 Task: Find connections with filter location Sète with filter topic #fundraisingwith filter profile language French with filter current company GeeksGod with filter school Government College Of Engineering Kannur with filter industry Advertising Services with filter service category Labor and Employment Law with filter keywords title Courier
Action: Mouse moved to (263, 211)
Screenshot: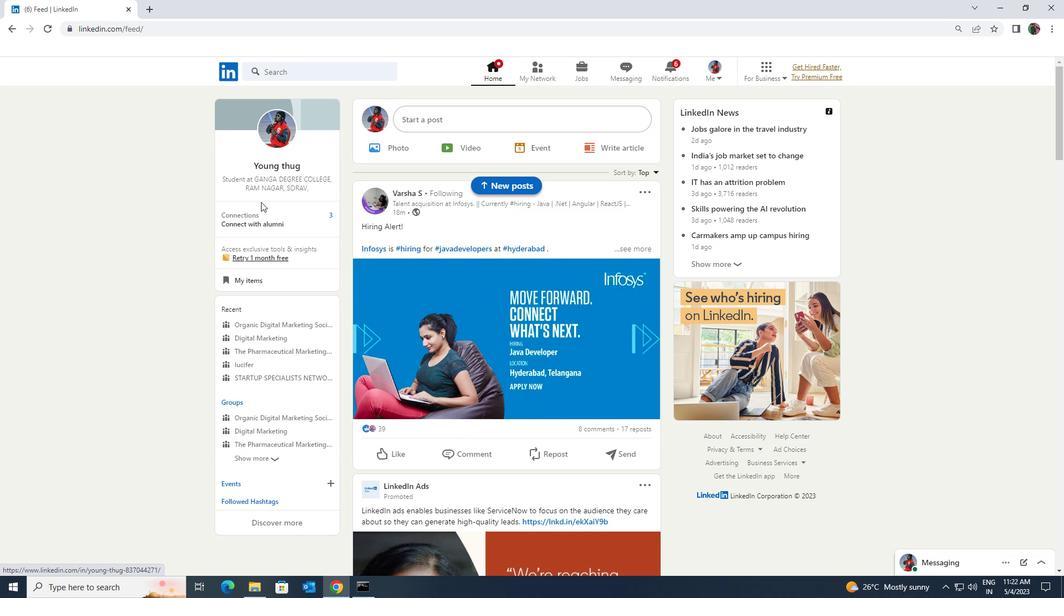 
Action: Mouse pressed left at (263, 211)
Screenshot: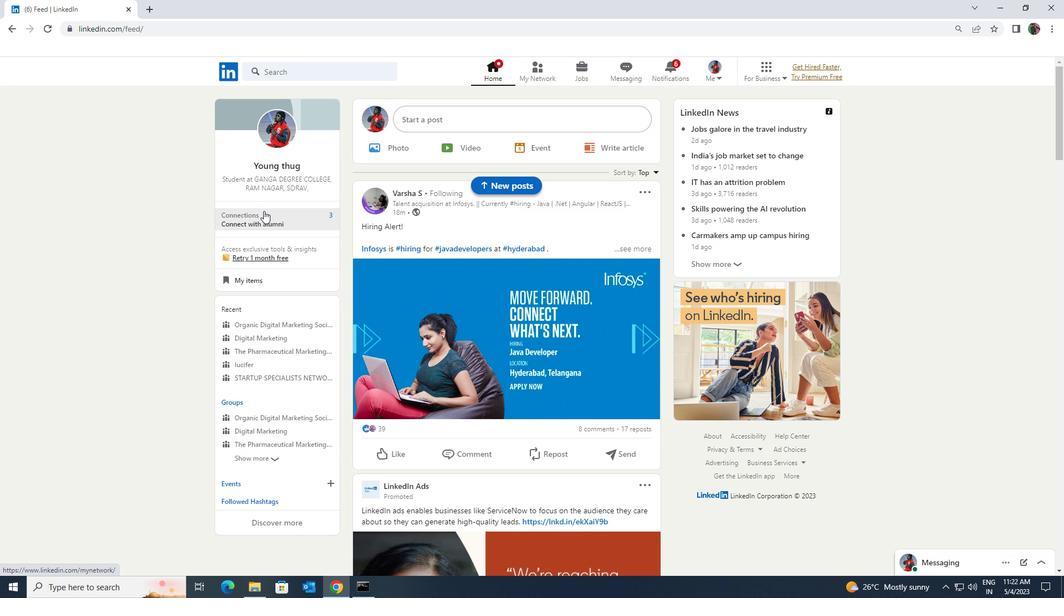 
Action: Mouse moved to (268, 136)
Screenshot: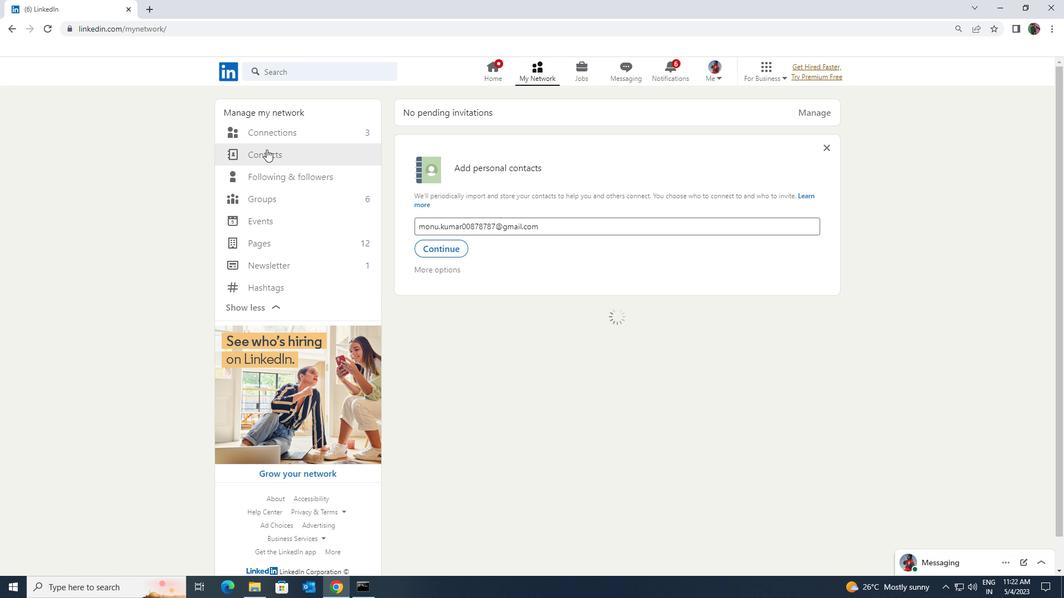 
Action: Mouse pressed left at (268, 136)
Screenshot: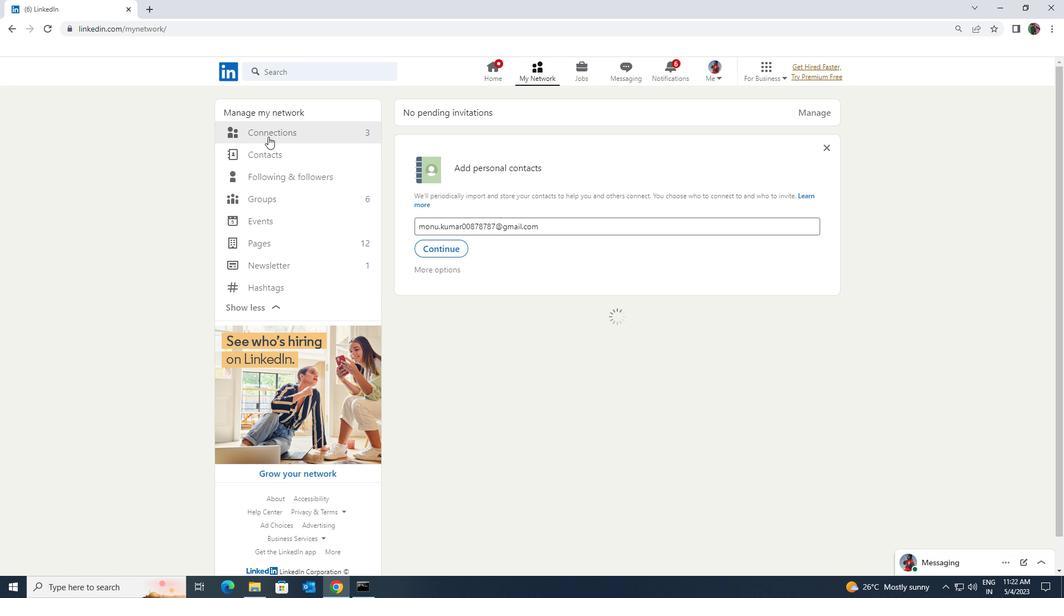 
Action: Mouse moved to (611, 136)
Screenshot: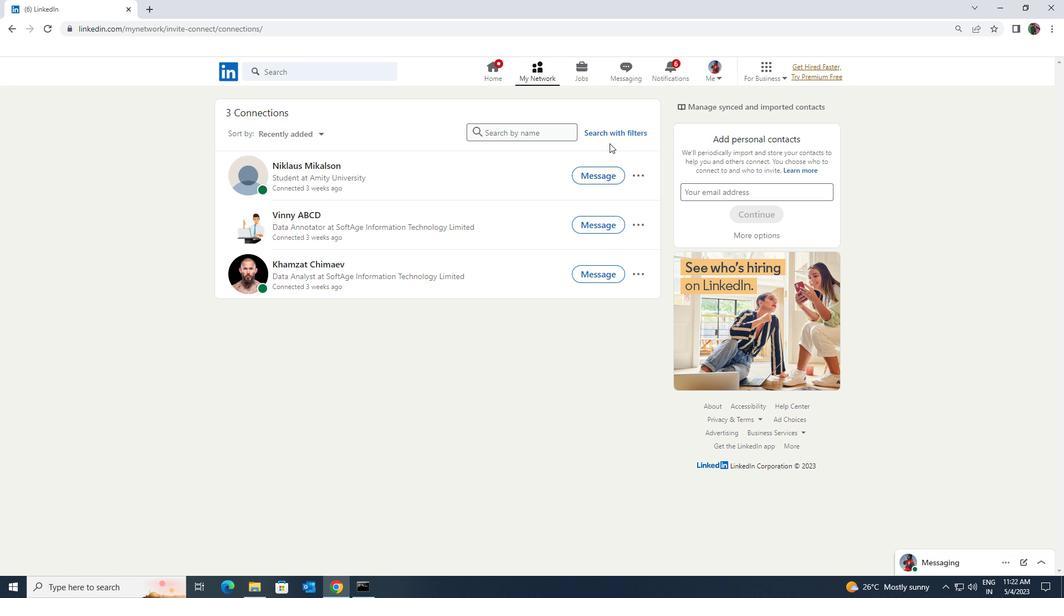
Action: Mouse pressed left at (611, 136)
Screenshot: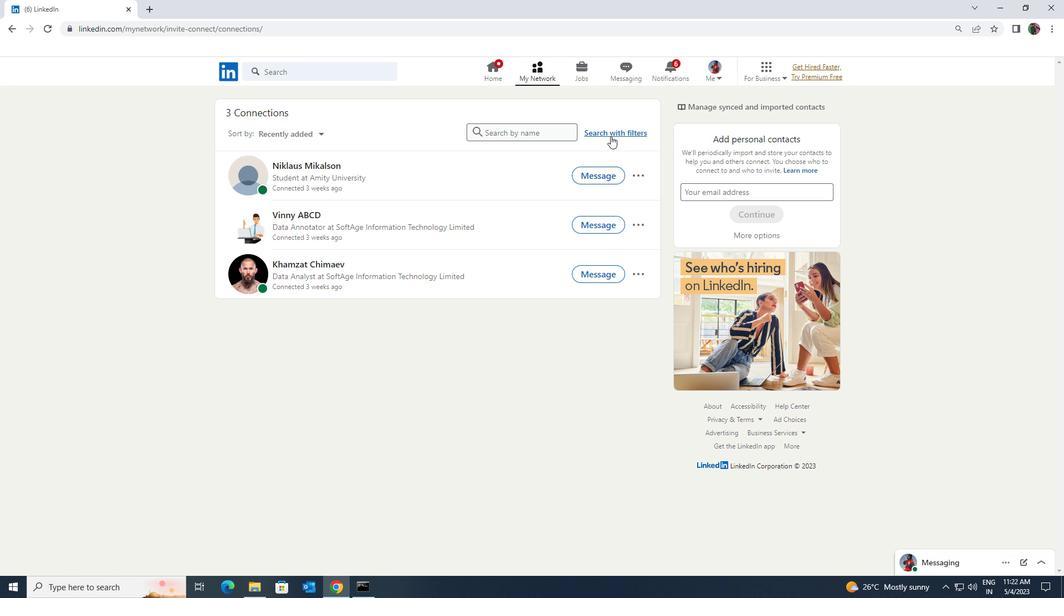 
Action: Mouse moved to (566, 102)
Screenshot: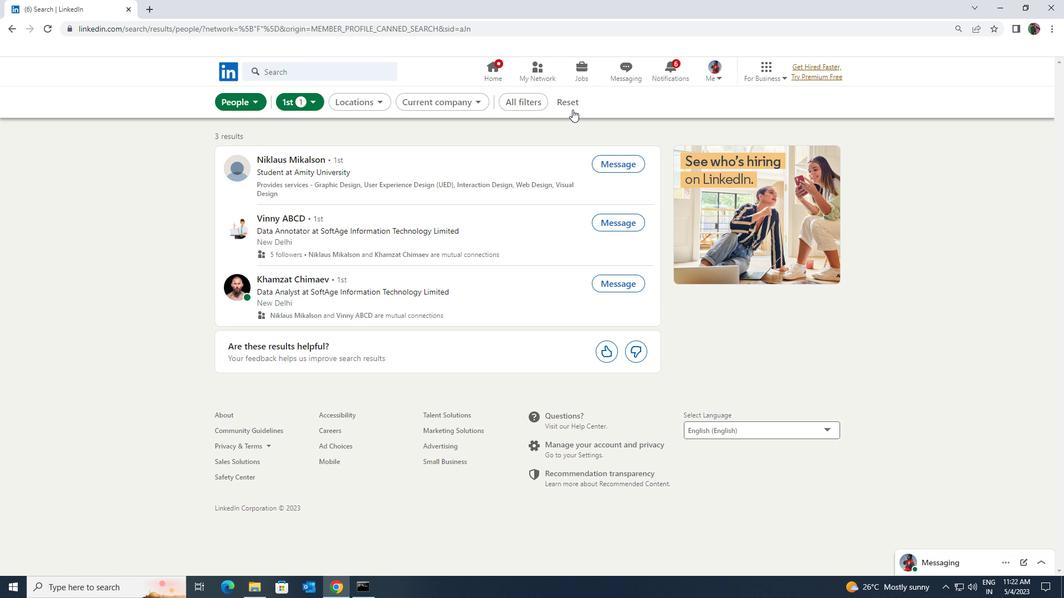 
Action: Mouse pressed left at (566, 102)
Screenshot: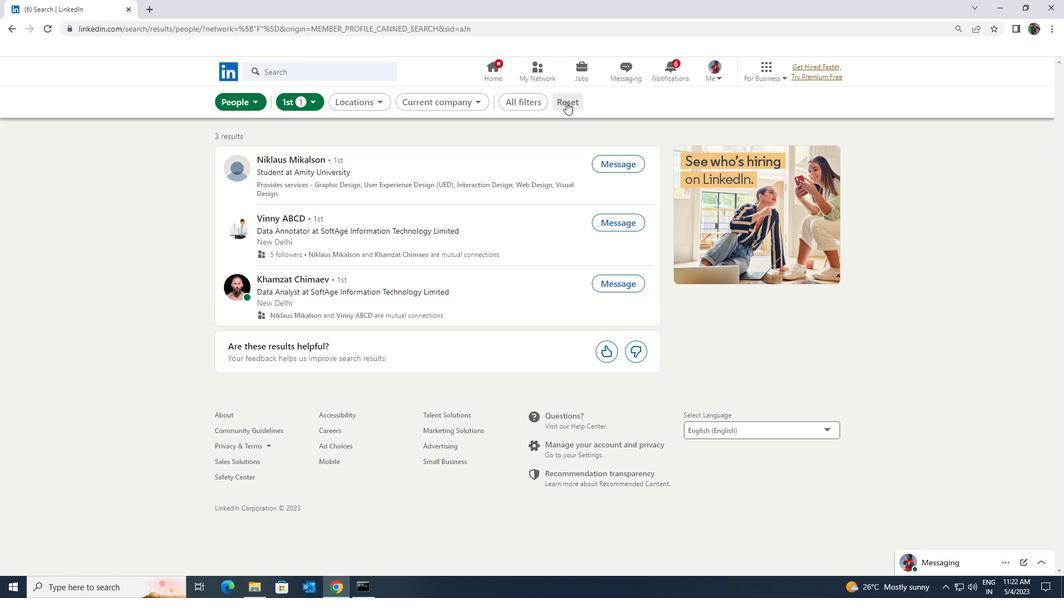 
Action: Mouse moved to (557, 102)
Screenshot: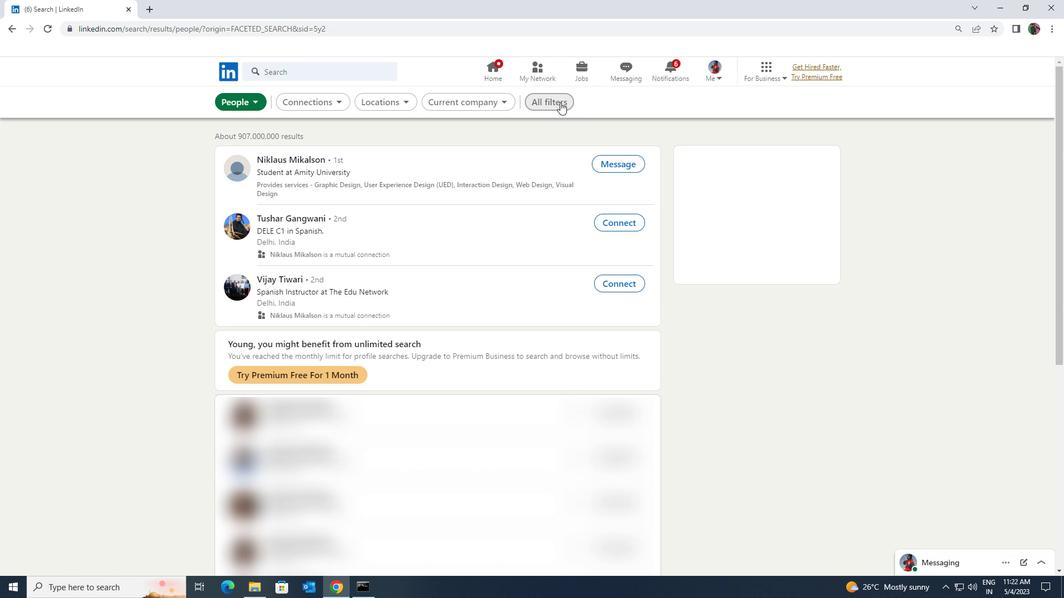 
Action: Mouse pressed left at (557, 102)
Screenshot: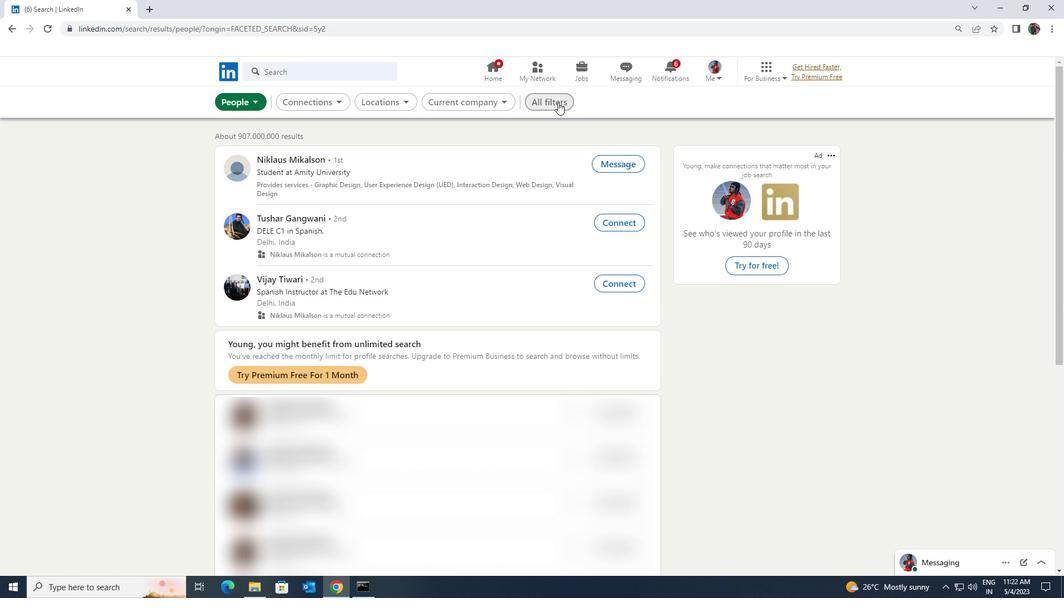 
Action: Mouse moved to (922, 442)
Screenshot: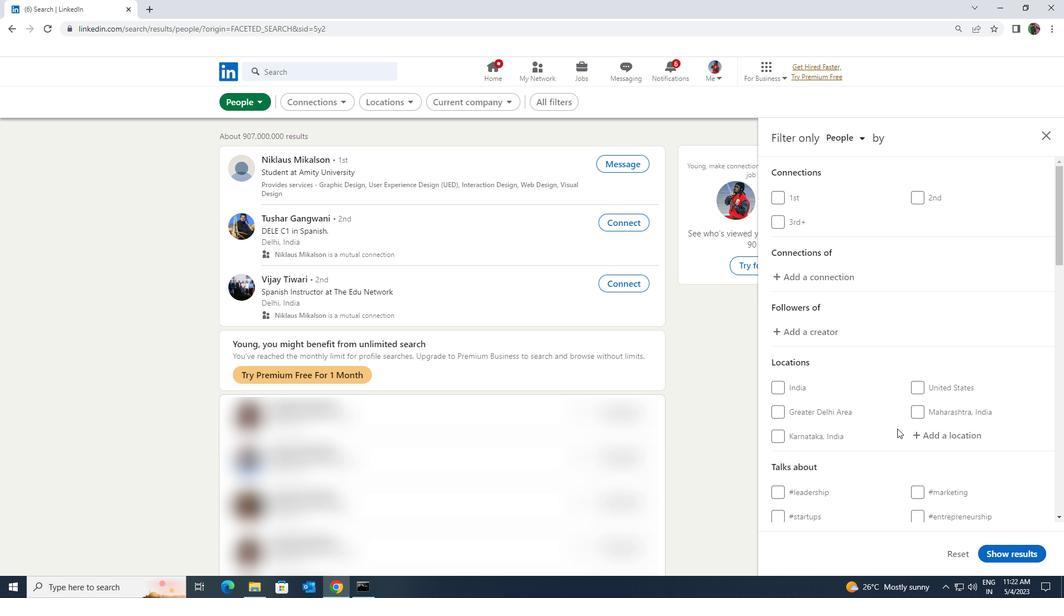 
Action: Mouse pressed left at (922, 442)
Screenshot: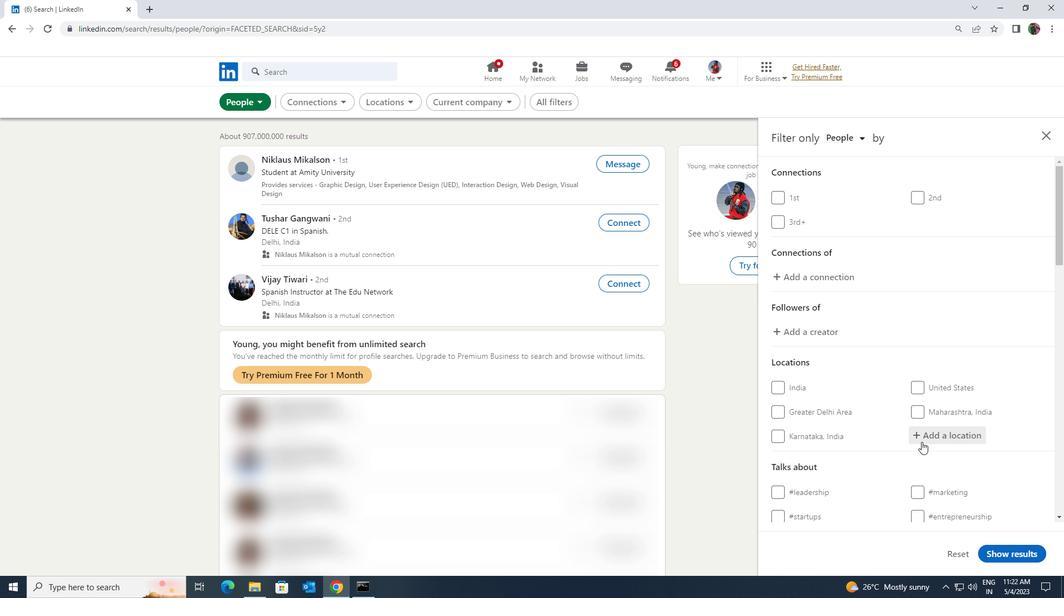 
Action: Mouse moved to (920, 441)
Screenshot: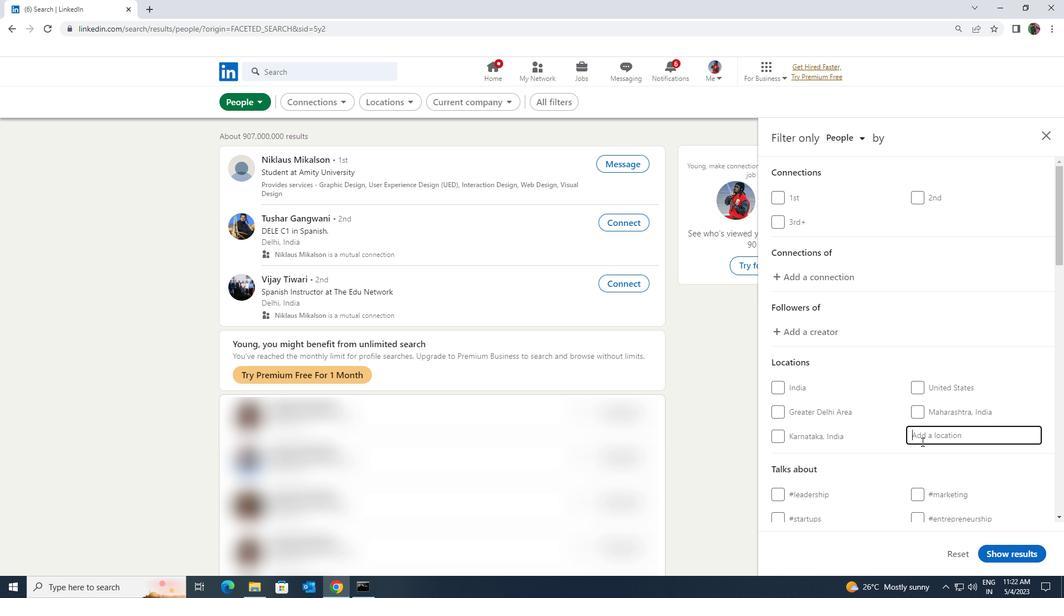 
Action: Key pressed <Key.shift>SETE
Screenshot: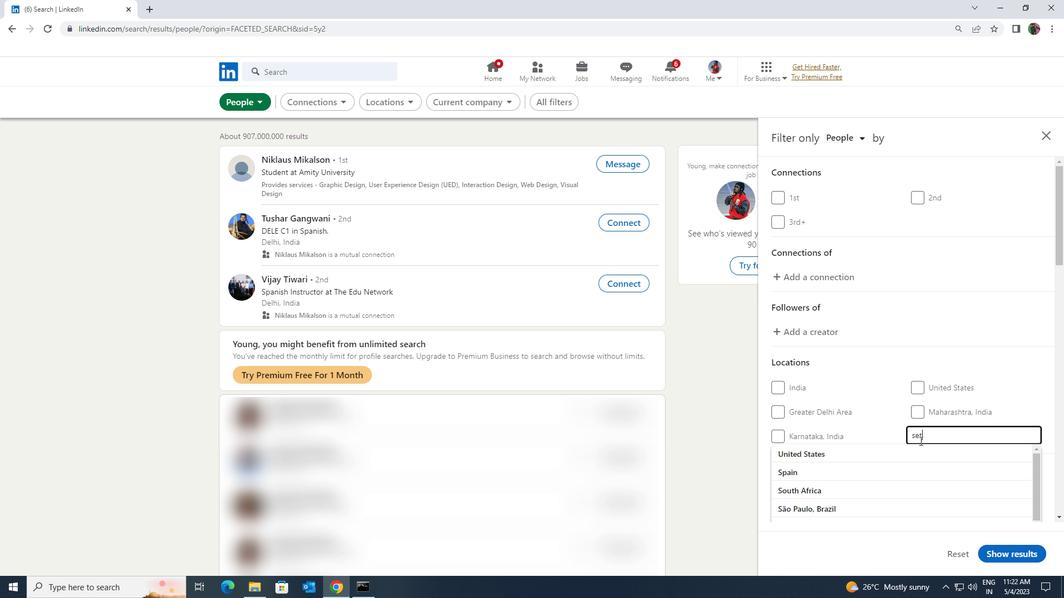 
Action: Mouse moved to (924, 452)
Screenshot: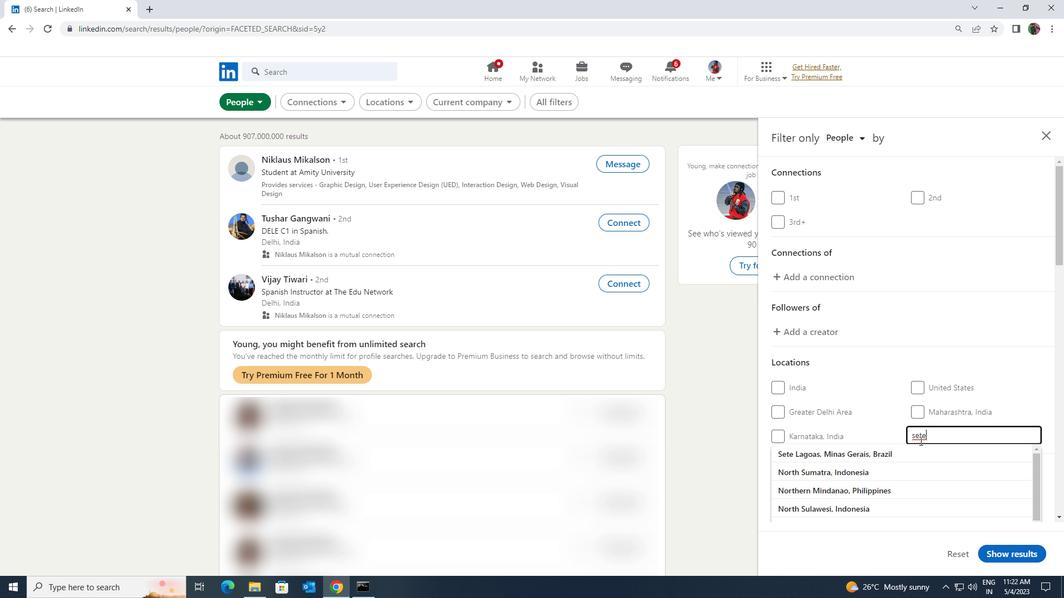 
Action: Mouse pressed left at (924, 452)
Screenshot: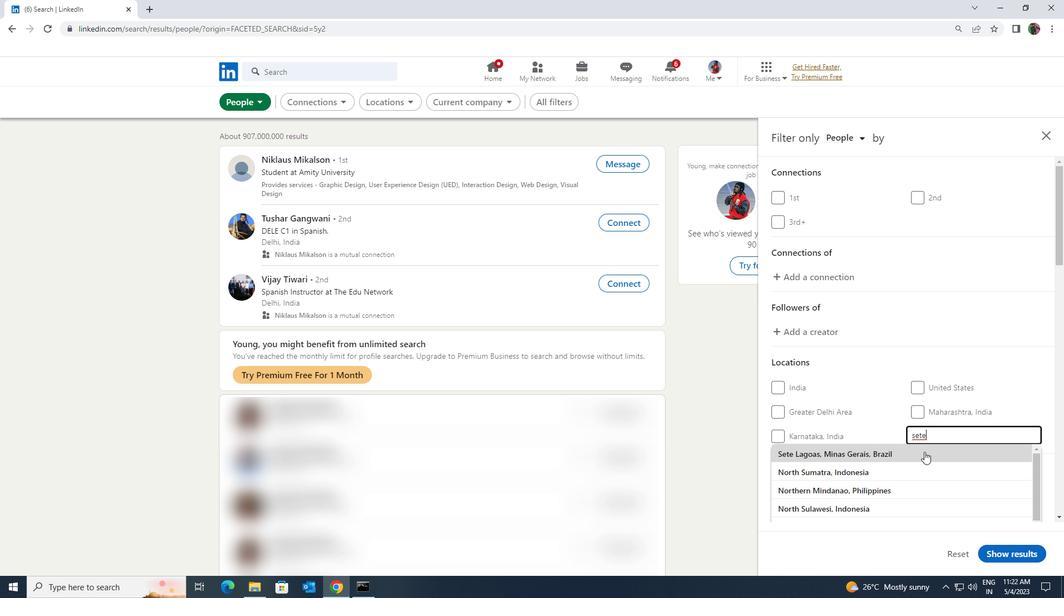 
Action: Mouse scrolled (924, 451) with delta (0, 0)
Screenshot: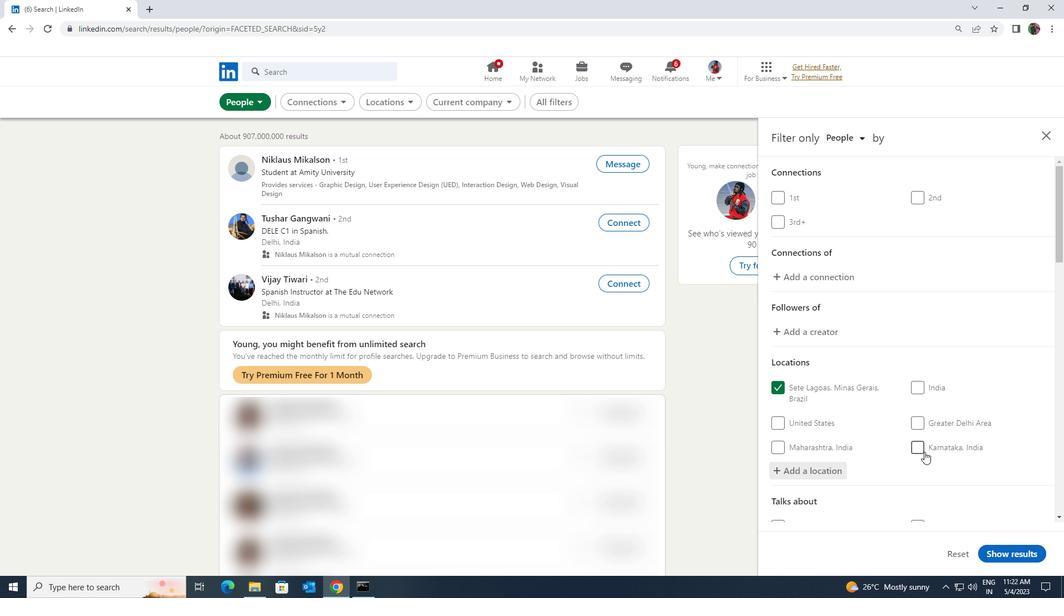 
Action: Mouse scrolled (924, 451) with delta (0, 0)
Screenshot: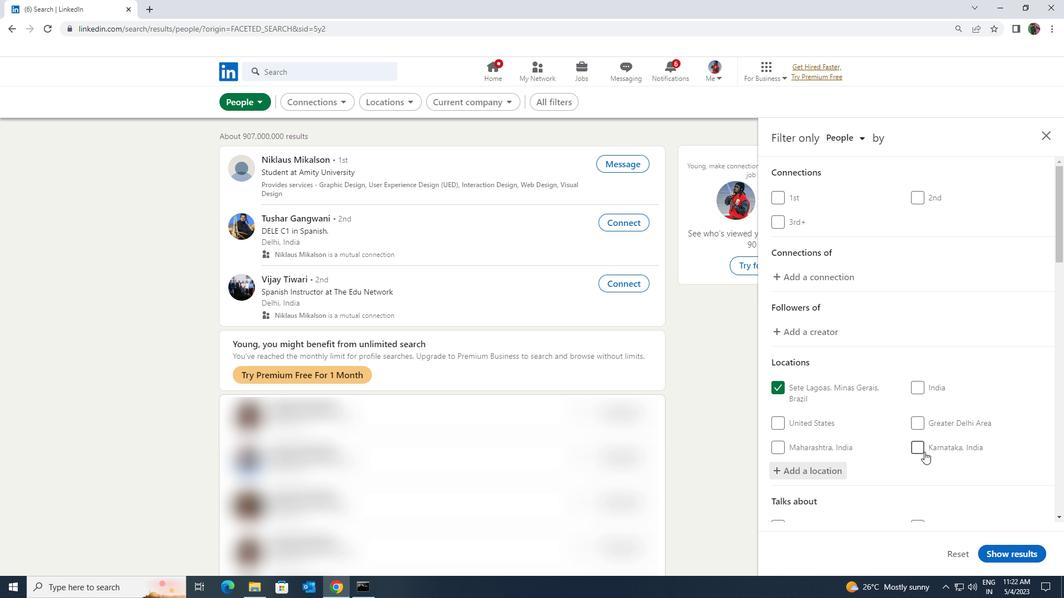 
Action: Mouse moved to (927, 464)
Screenshot: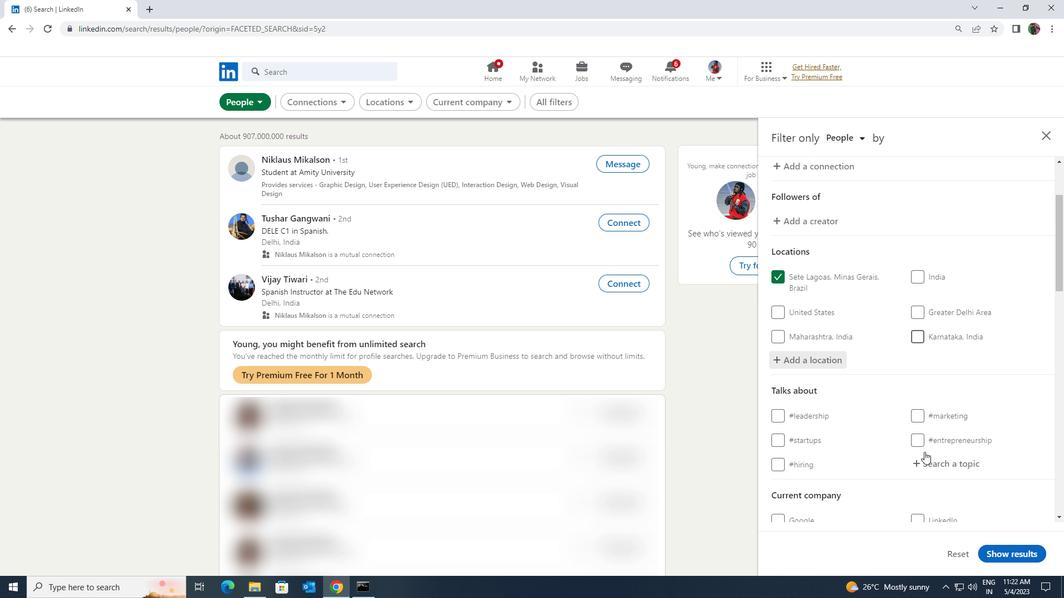 
Action: Mouse pressed left at (927, 464)
Screenshot: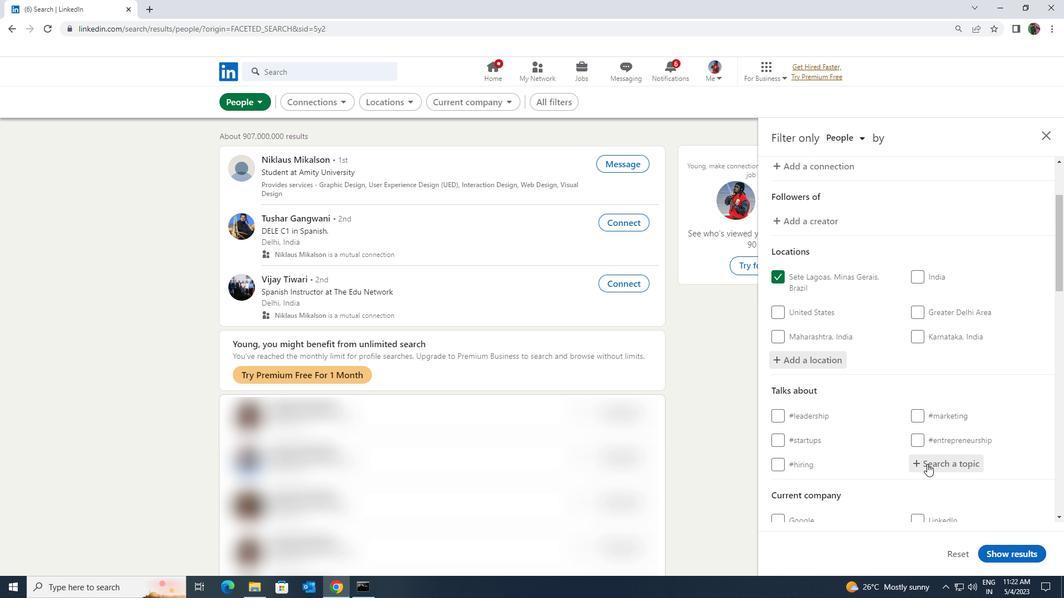 
Action: Mouse moved to (922, 464)
Screenshot: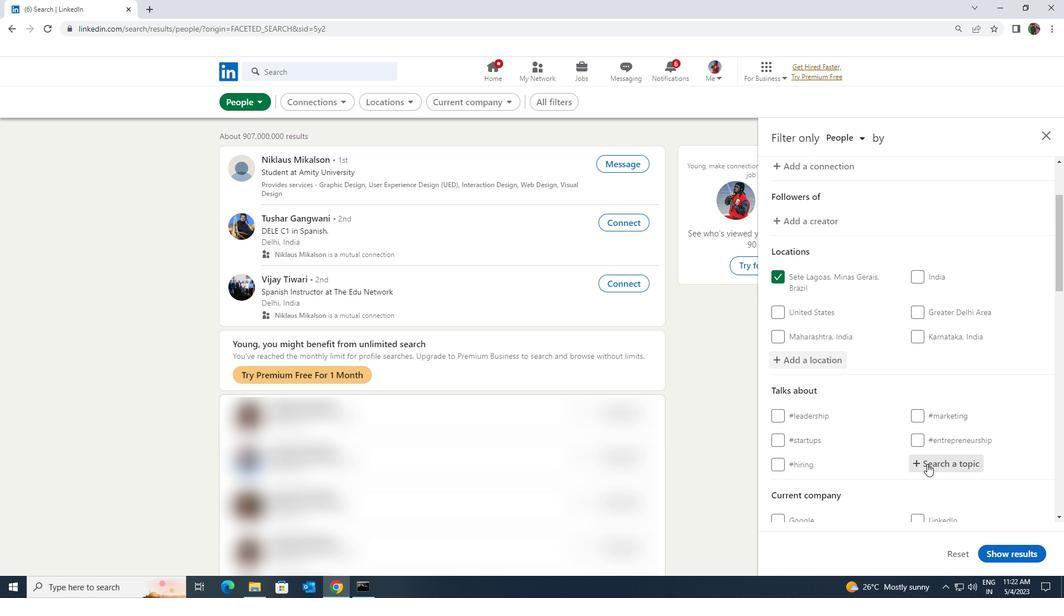 
Action: Key pressed <Key.shift><Key.shift><Key.shift><Key.shift>FUNFRAISI<Key.backspace><Key.backspace><Key.backspace><Key.backspace><Key.backspace><Key.backspace>DRASI
Screenshot: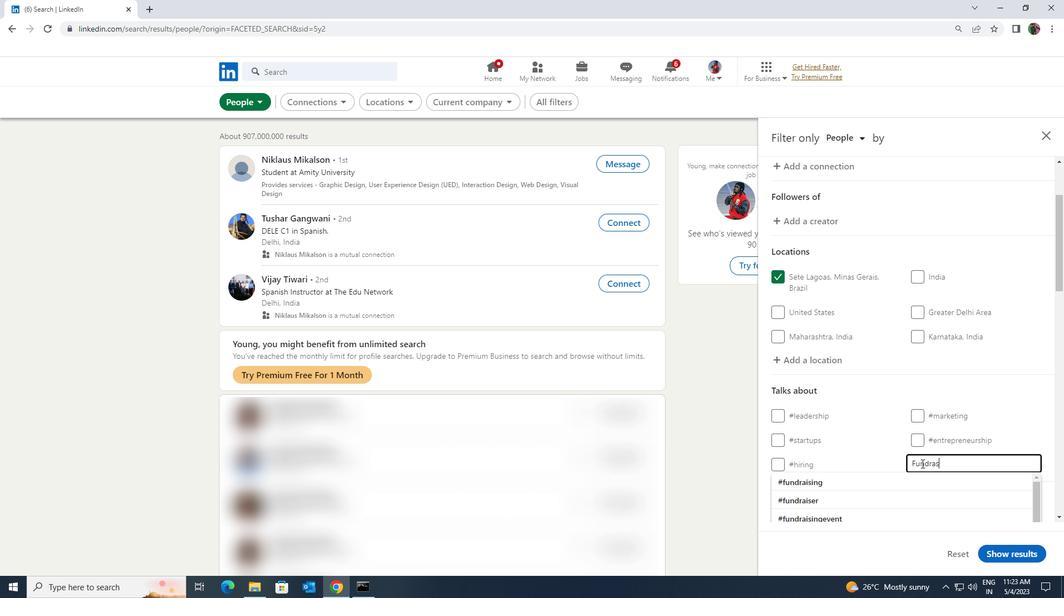 
Action: Mouse moved to (905, 484)
Screenshot: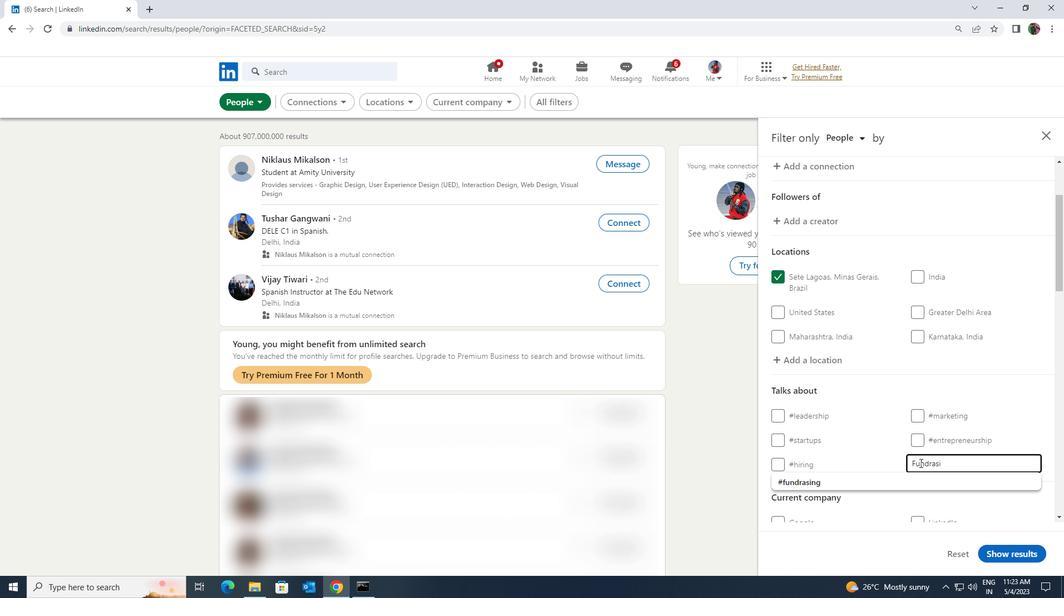 
Action: Mouse pressed left at (905, 484)
Screenshot: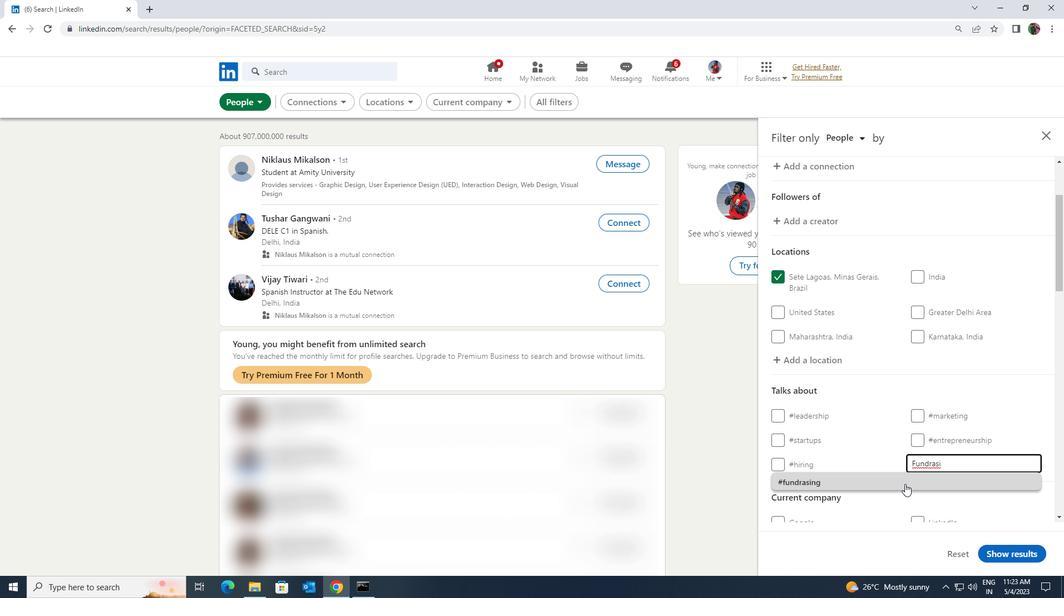 
Action: Mouse moved to (904, 484)
Screenshot: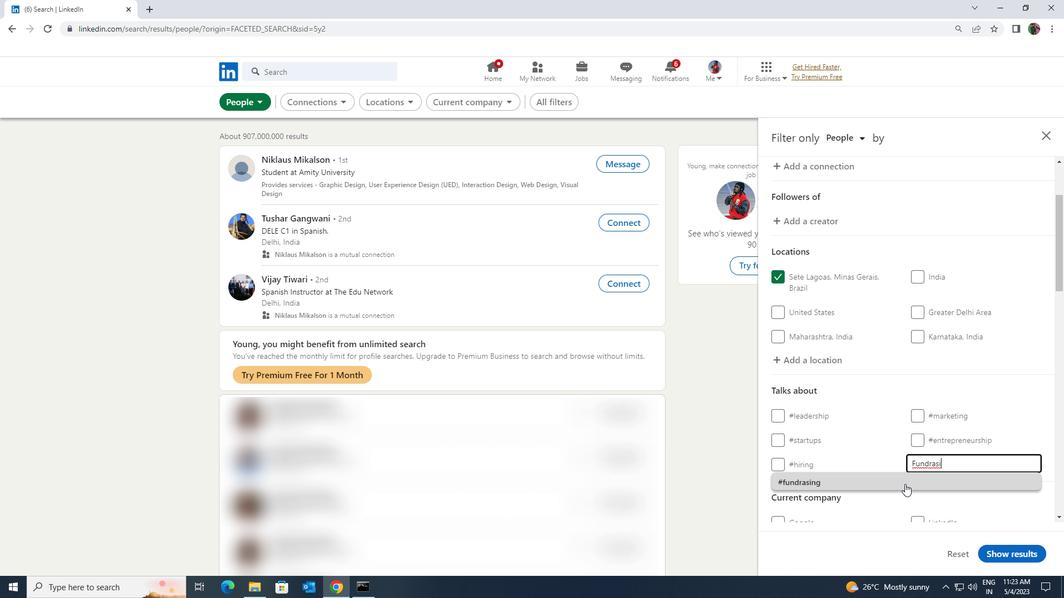 
Action: Mouse scrolled (904, 484) with delta (0, 0)
Screenshot: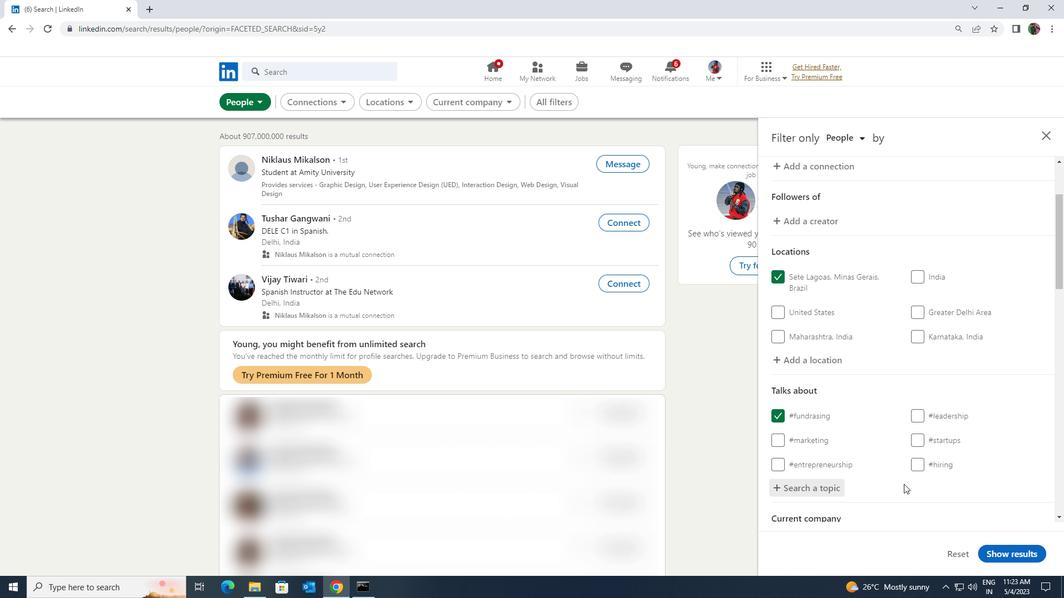 
Action: Mouse scrolled (904, 484) with delta (0, 0)
Screenshot: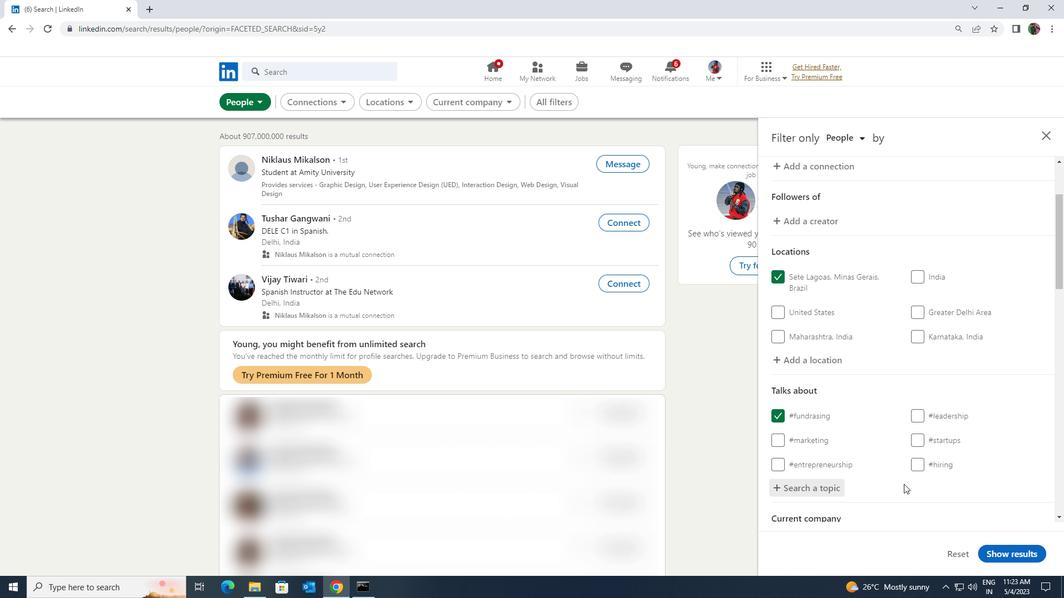 
Action: Mouse scrolled (904, 484) with delta (0, 0)
Screenshot: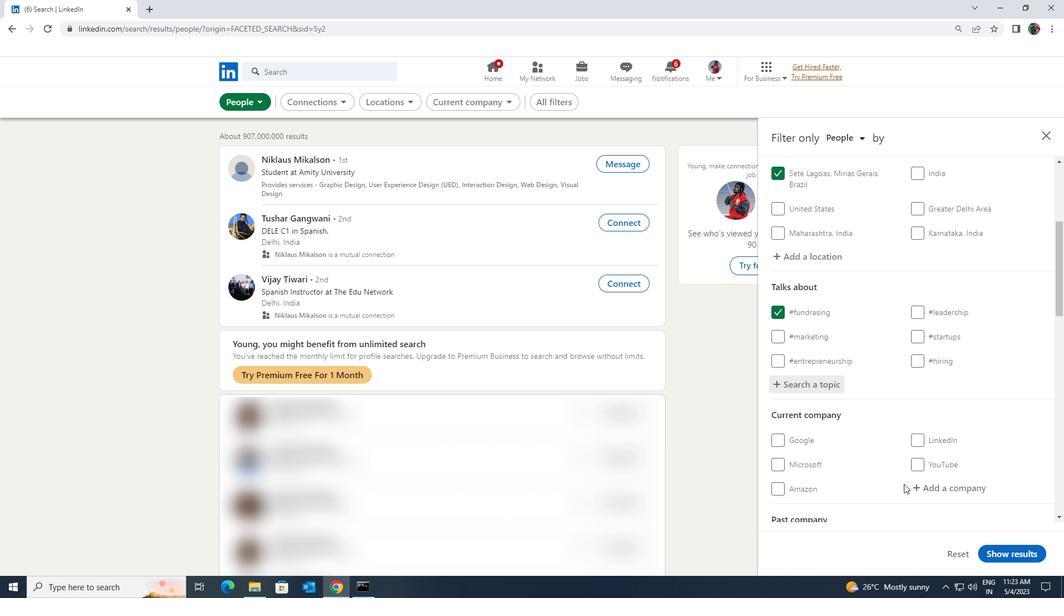 
Action: Mouse scrolled (904, 484) with delta (0, 0)
Screenshot: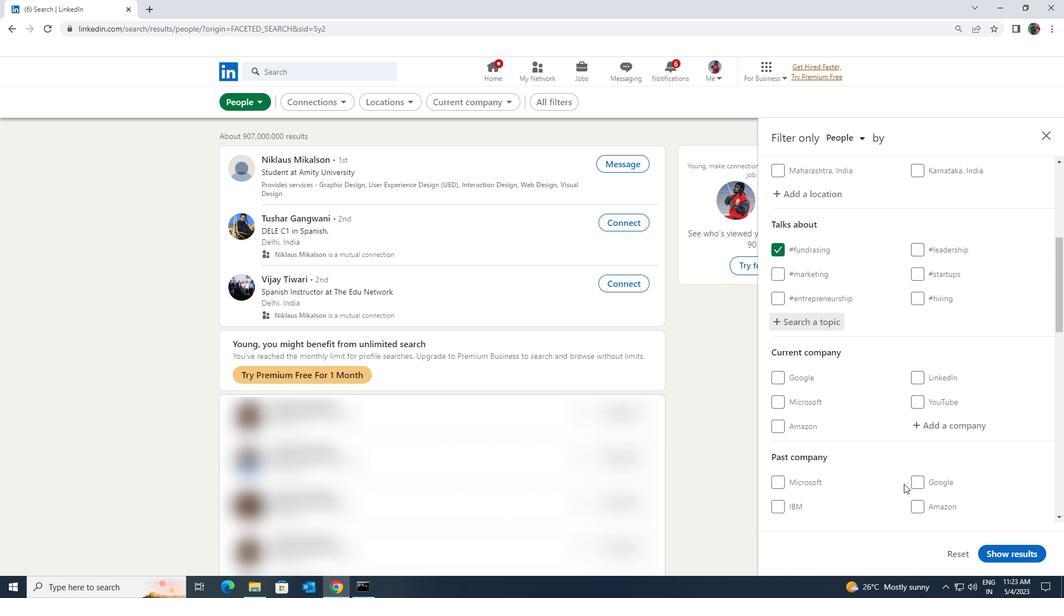 
Action: Mouse scrolled (904, 484) with delta (0, 0)
Screenshot: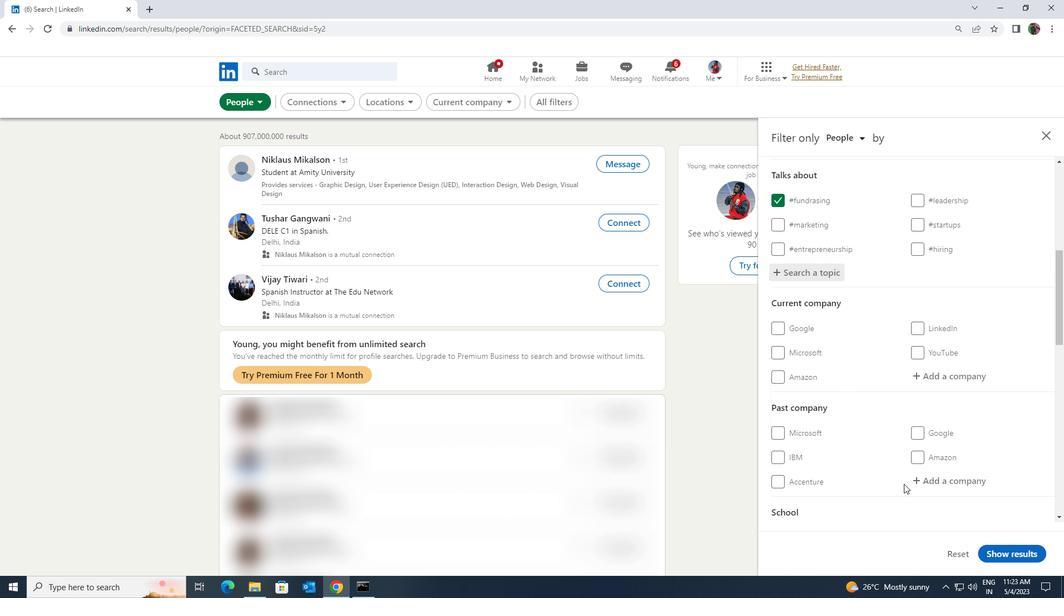 
Action: Mouse moved to (900, 476)
Screenshot: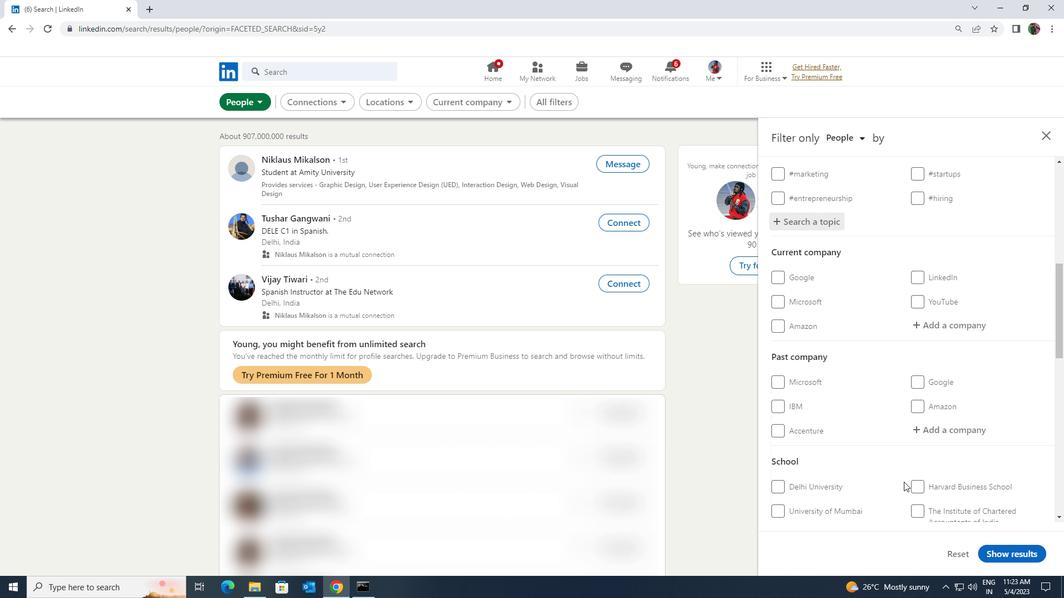 
Action: Mouse scrolled (900, 476) with delta (0, 0)
Screenshot: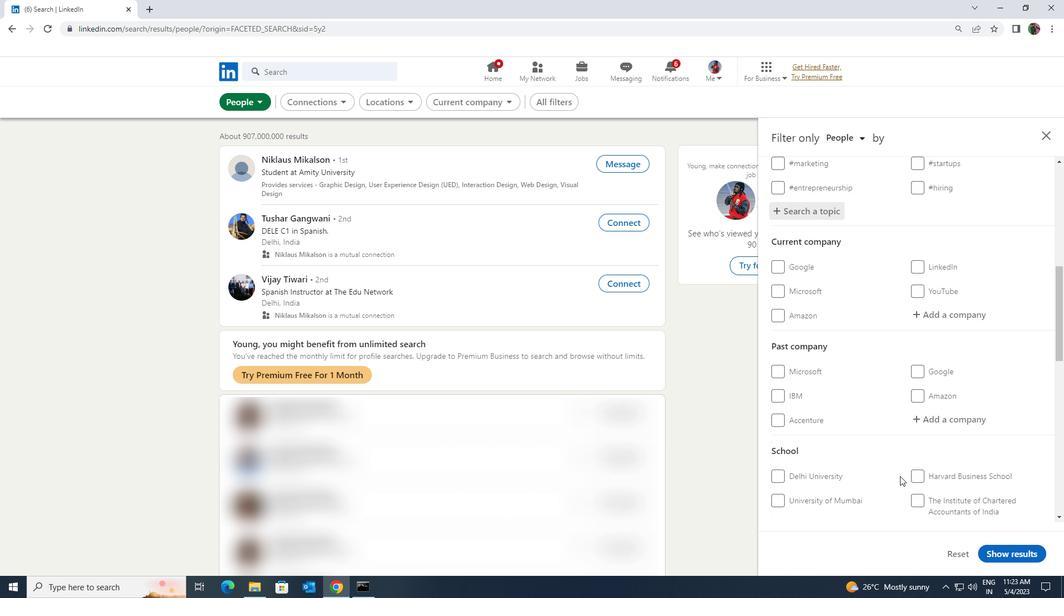 
Action: Mouse scrolled (900, 476) with delta (0, 0)
Screenshot: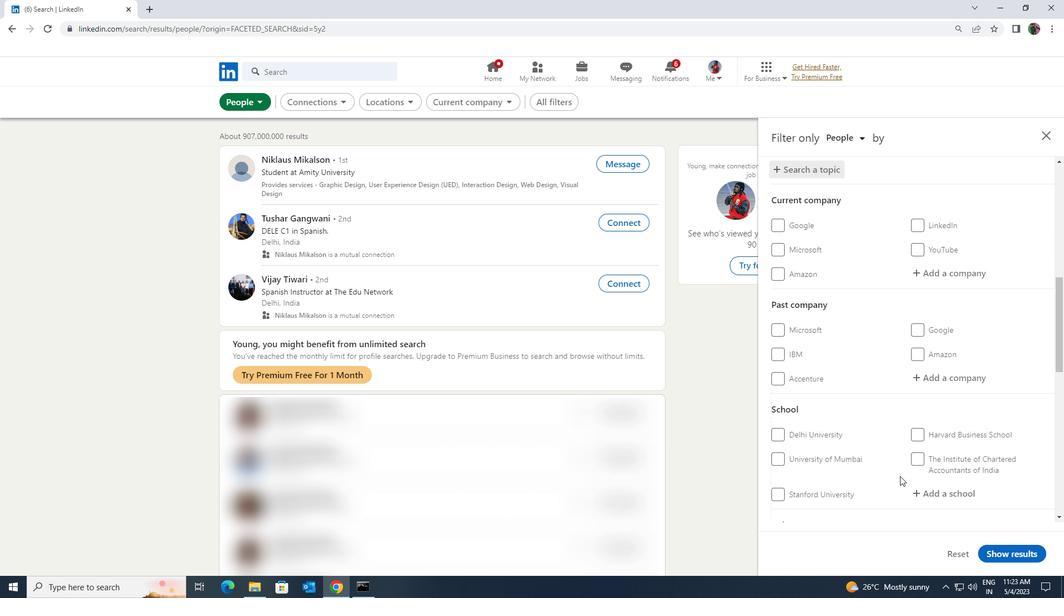 
Action: Mouse scrolled (900, 476) with delta (0, 0)
Screenshot: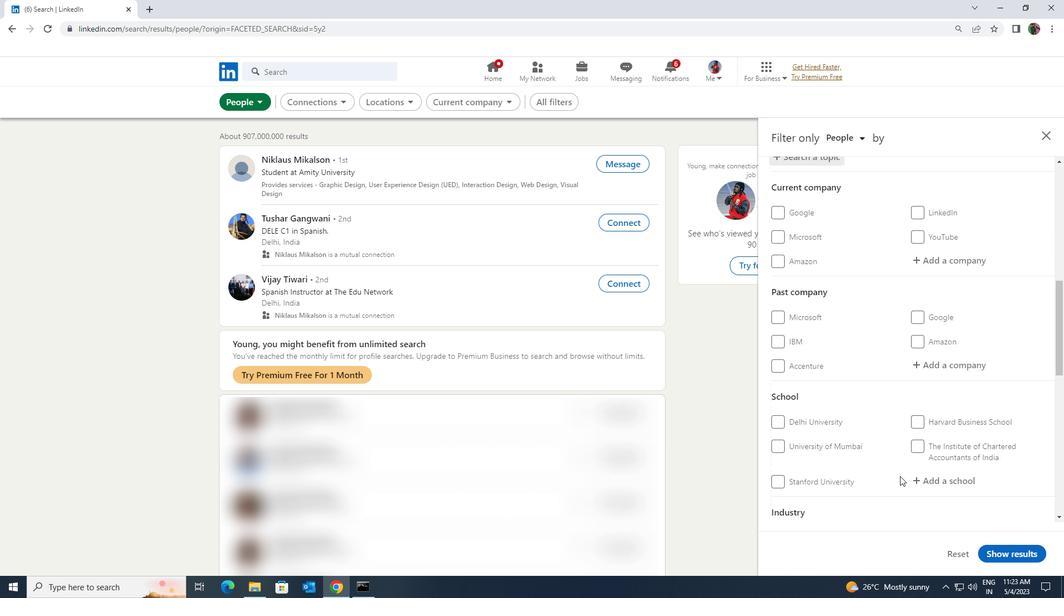 
Action: Mouse scrolled (900, 476) with delta (0, 0)
Screenshot: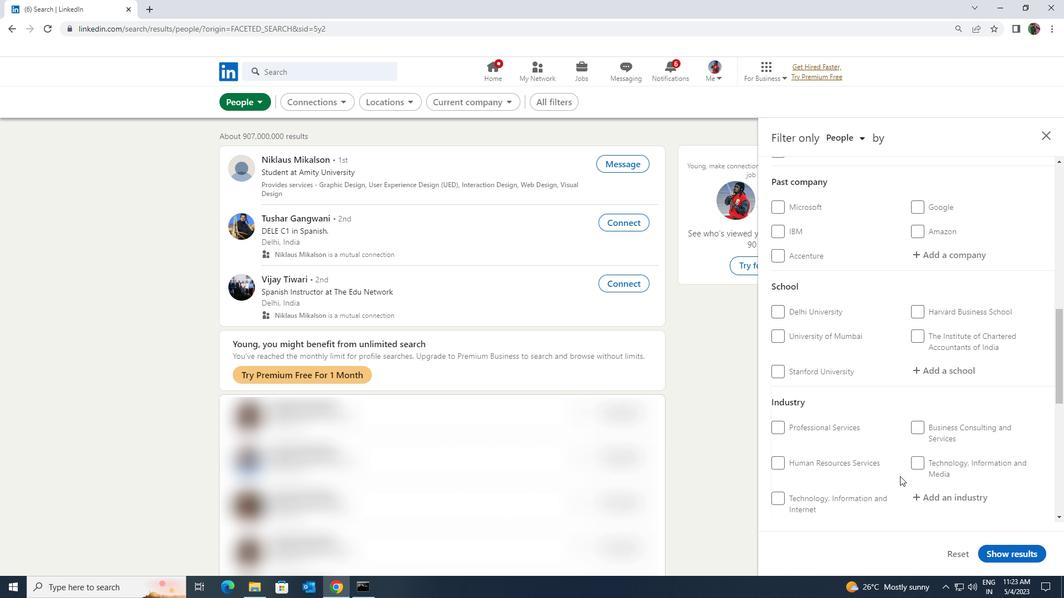 
Action: Mouse scrolled (900, 476) with delta (0, 0)
Screenshot: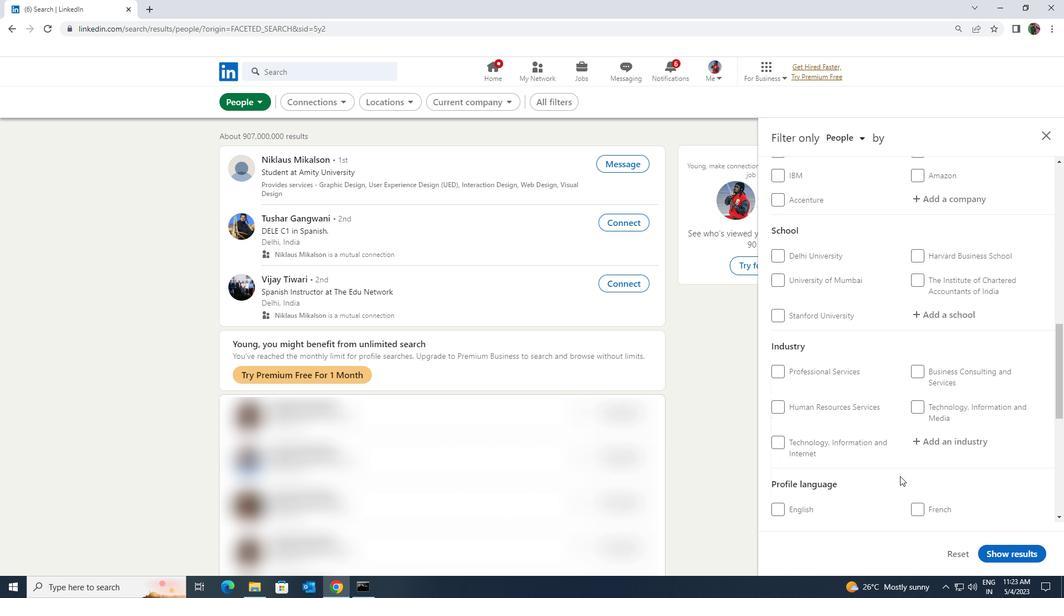 
Action: Mouse moved to (912, 450)
Screenshot: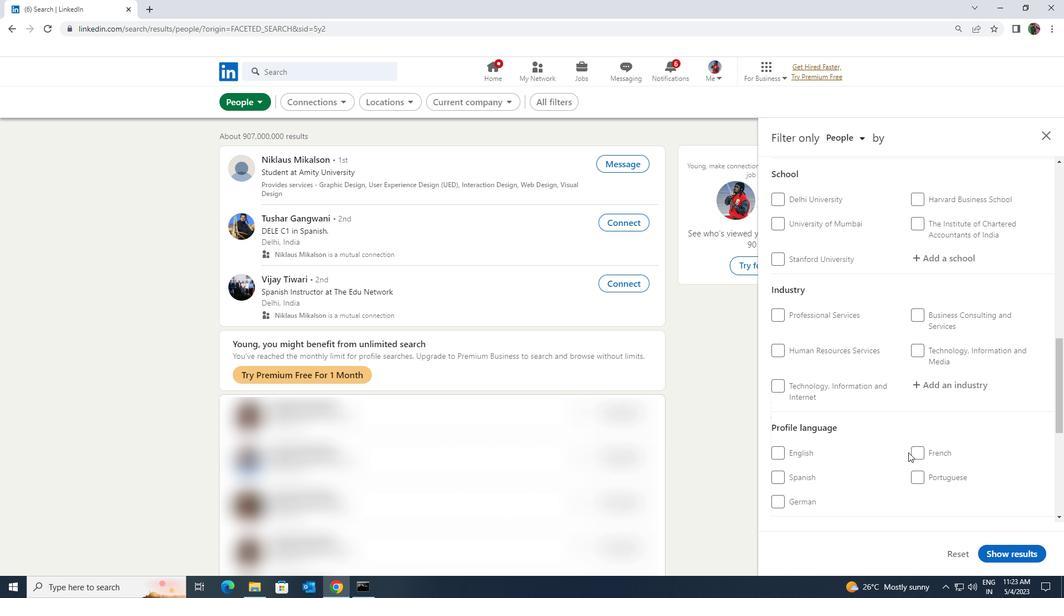 
Action: Mouse pressed left at (912, 450)
Screenshot: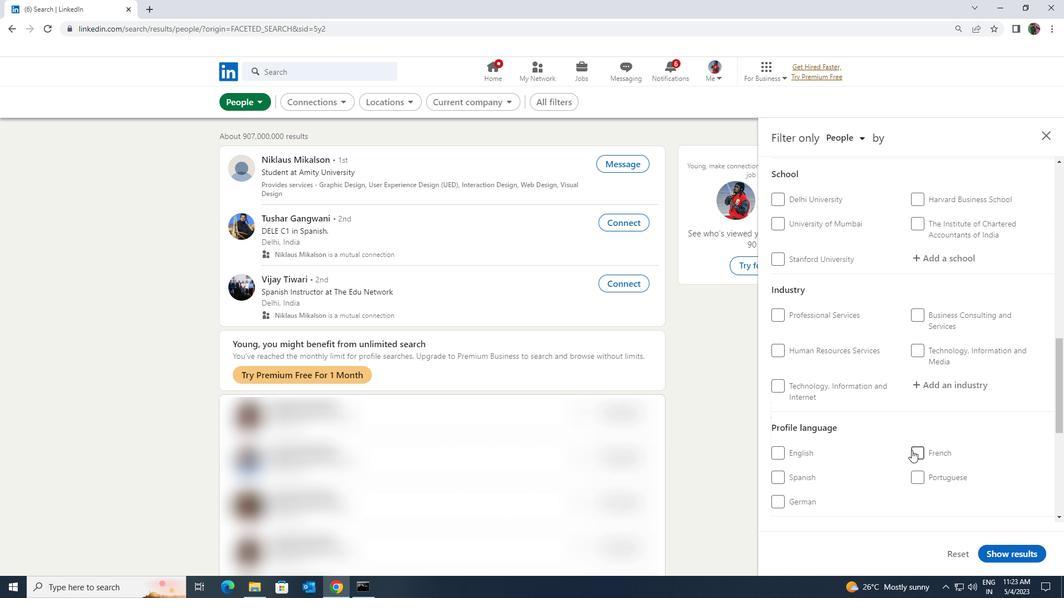 
Action: Mouse scrolled (912, 451) with delta (0, 0)
Screenshot: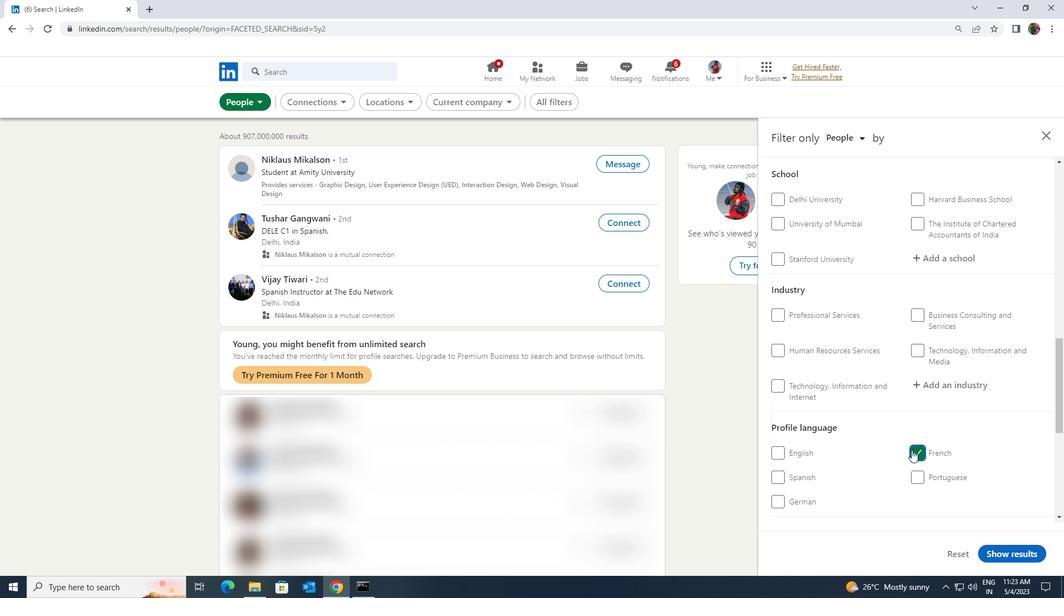 
Action: Mouse scrolled (912, 451) with delta (0, 0)
Screenshot: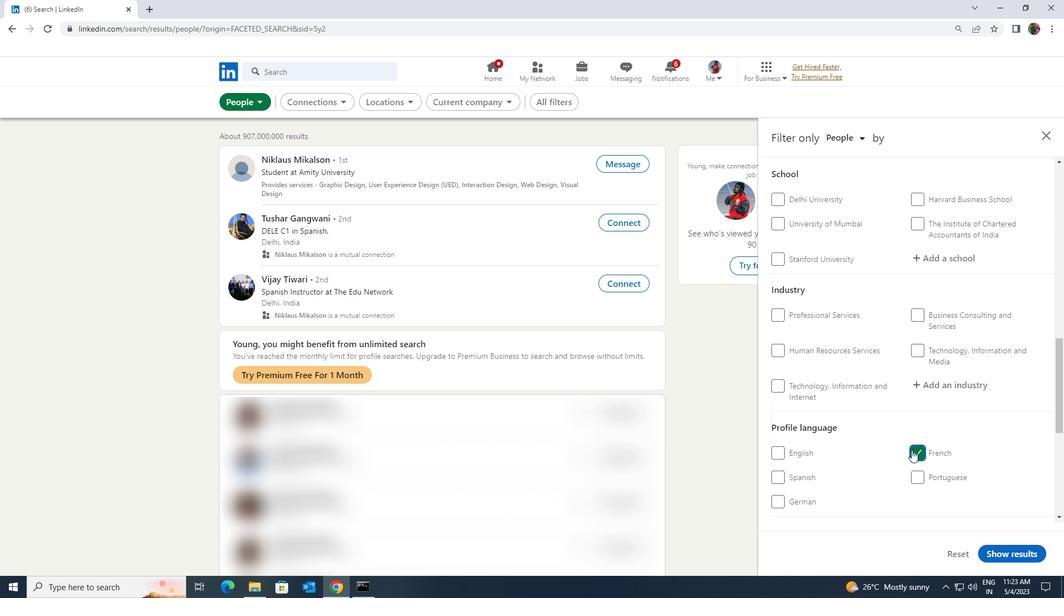 
Action: Mouse scrolled (912, 451) with delta (0, 0)
Screenshot: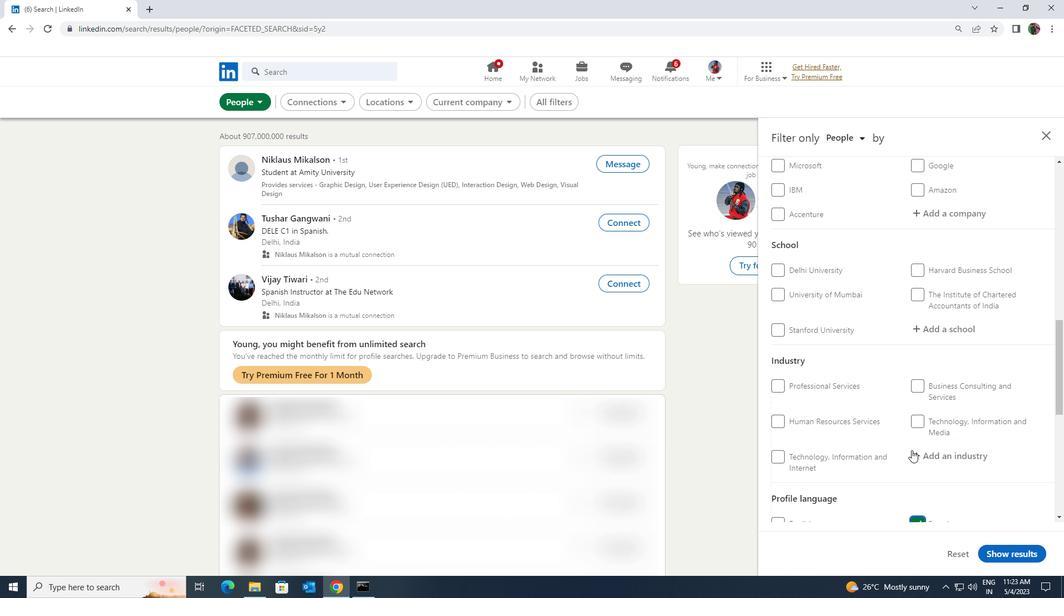 
Action: Mouse scrolled (912, 451) with delta (0, 0)
Screenshot: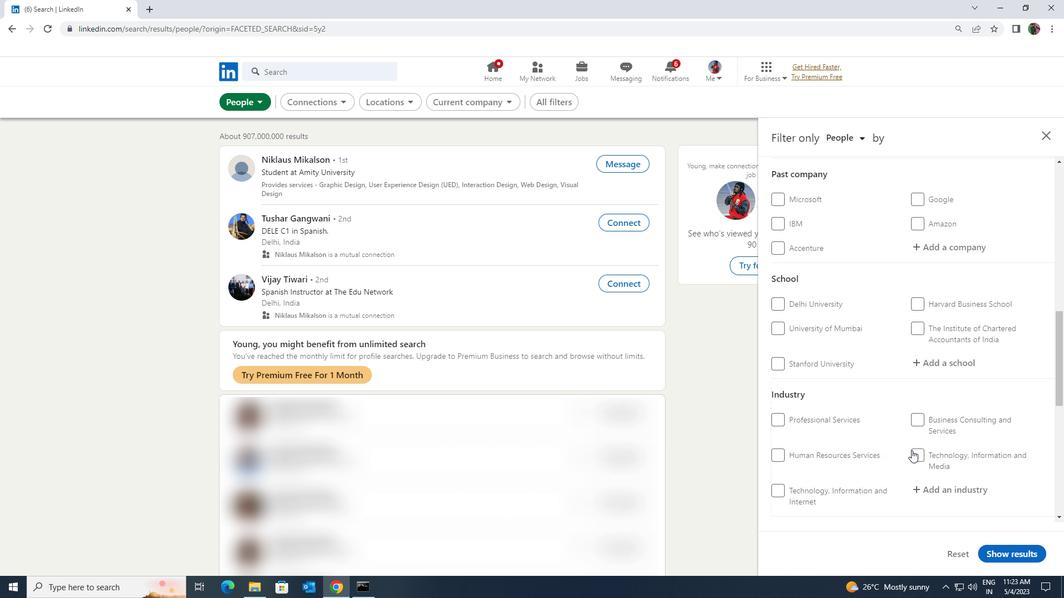 
Action: Mouse scrolled (912, 451) with delta (0, 0)
Screenshot: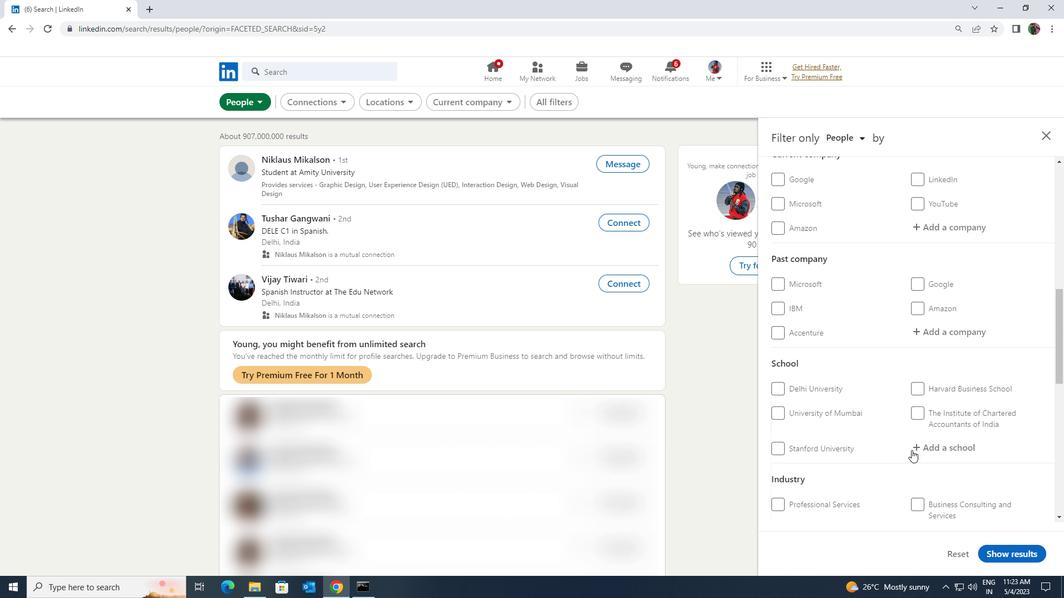 
Action: Mouse scrolled (912, 451) with delta (0, 0)
Screenshot: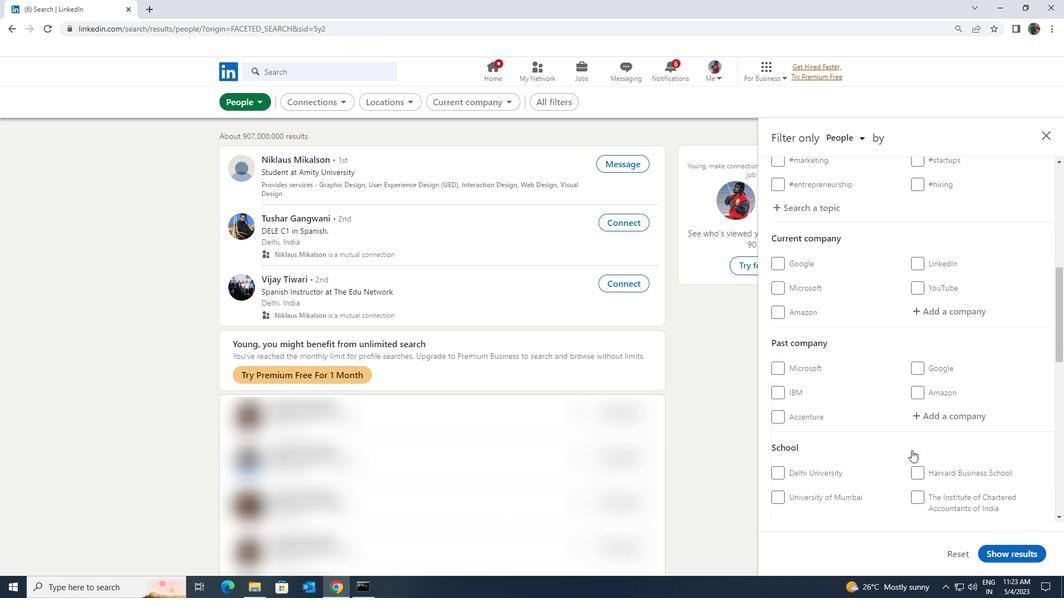 
Action: Mouse scrolled (912, 451) with delta (0, 0)
Screenshot: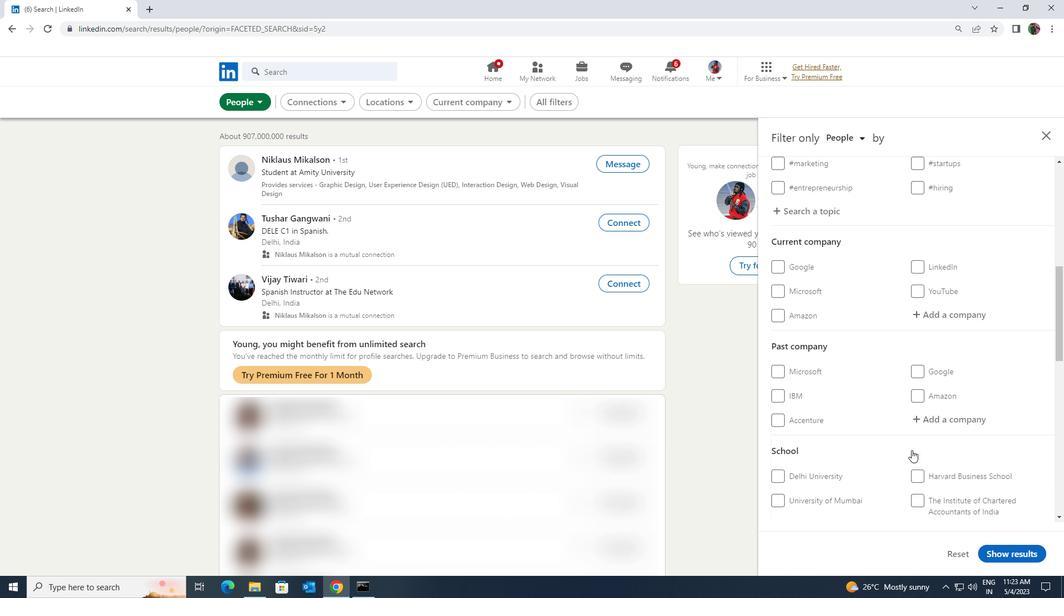 
Action: Mouse moved to (915, 430)
Screenshot: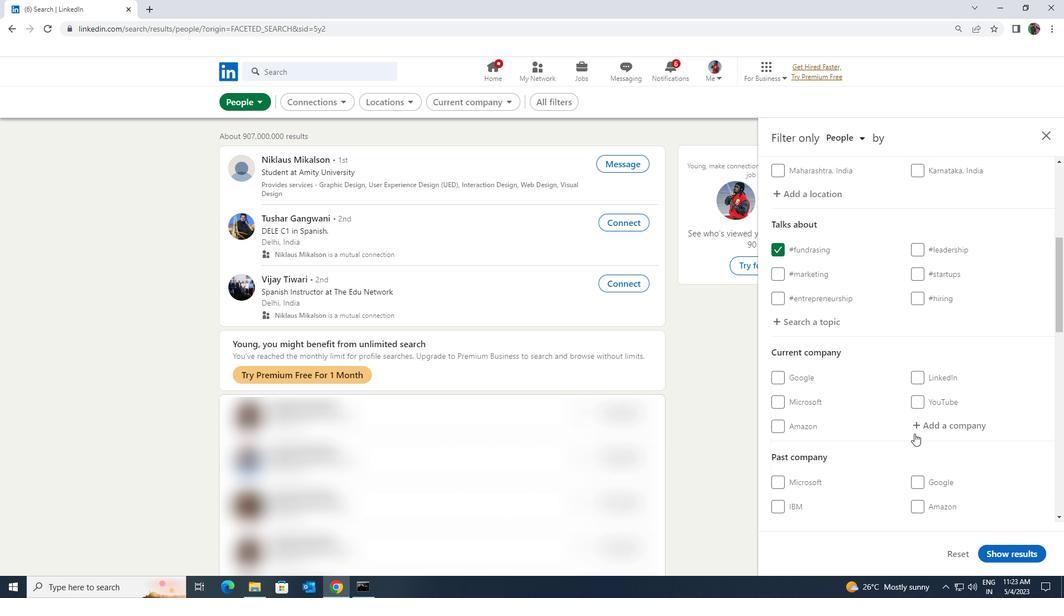 
Action: Mouse pressed left at (915, 430)
Screenshot: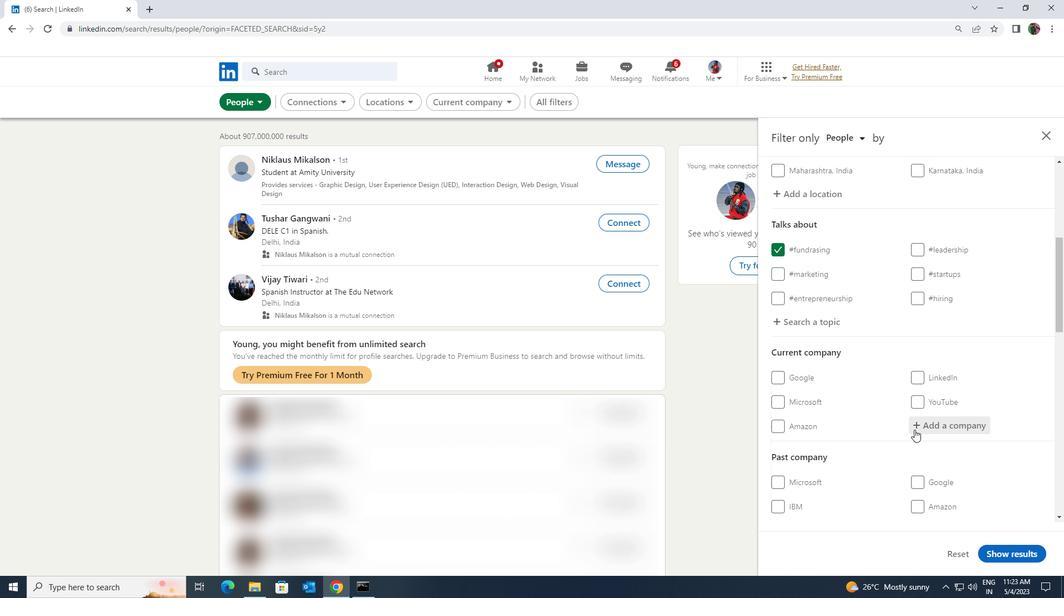 
Action: Key pressed <Key.shift><Key.shift><Key.shift><Key.shift><Key.shift><Key.shift>GEEKS<Key.shift>GOD
Screenshot: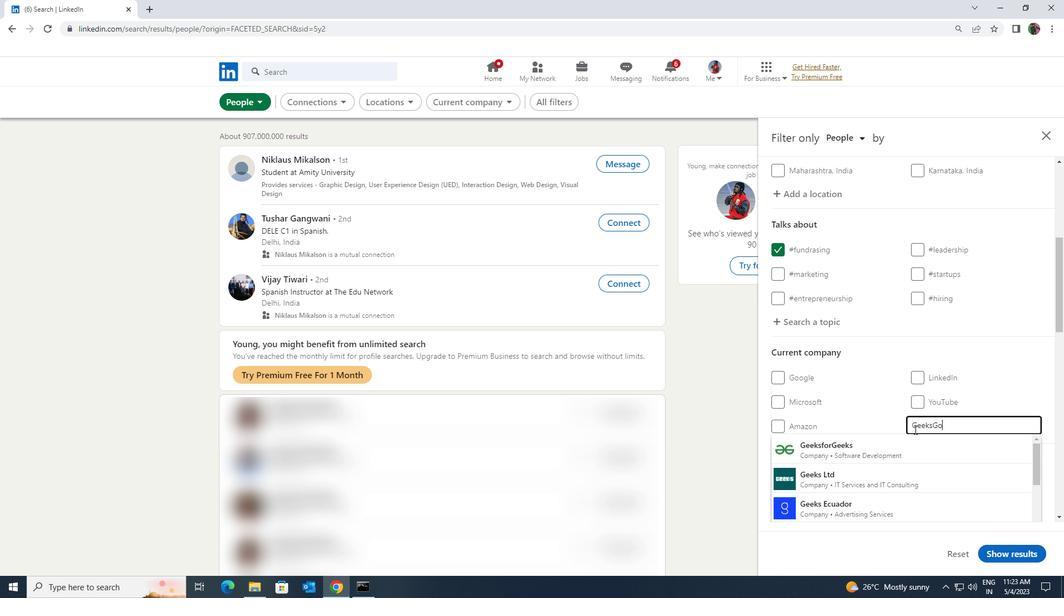 
Action: Mouse moved to (904, 449)
Screenshot: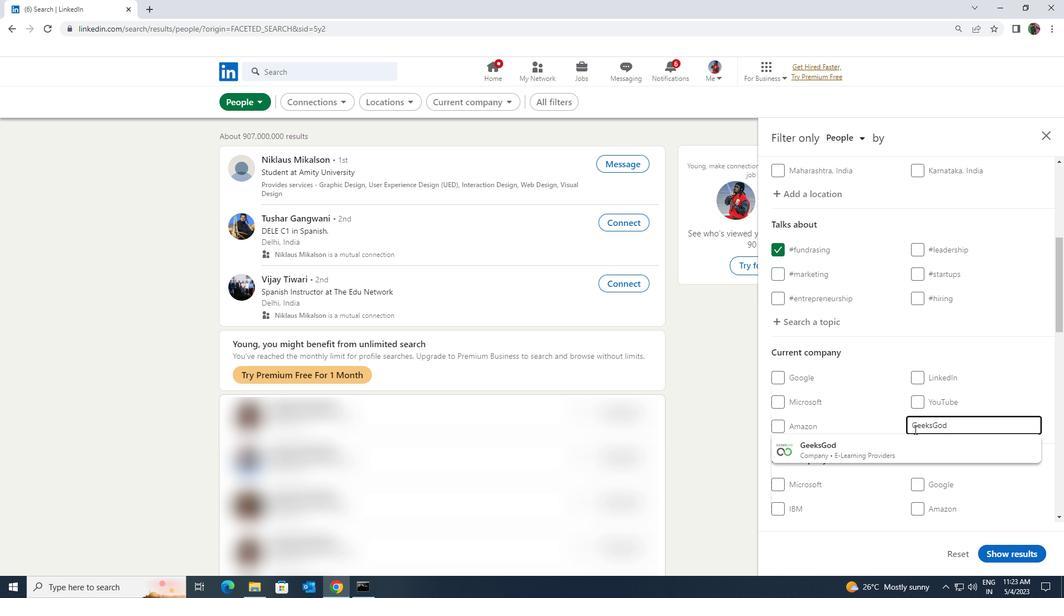 
Action: Mouse pressed left at (904, 449)
Screenshot: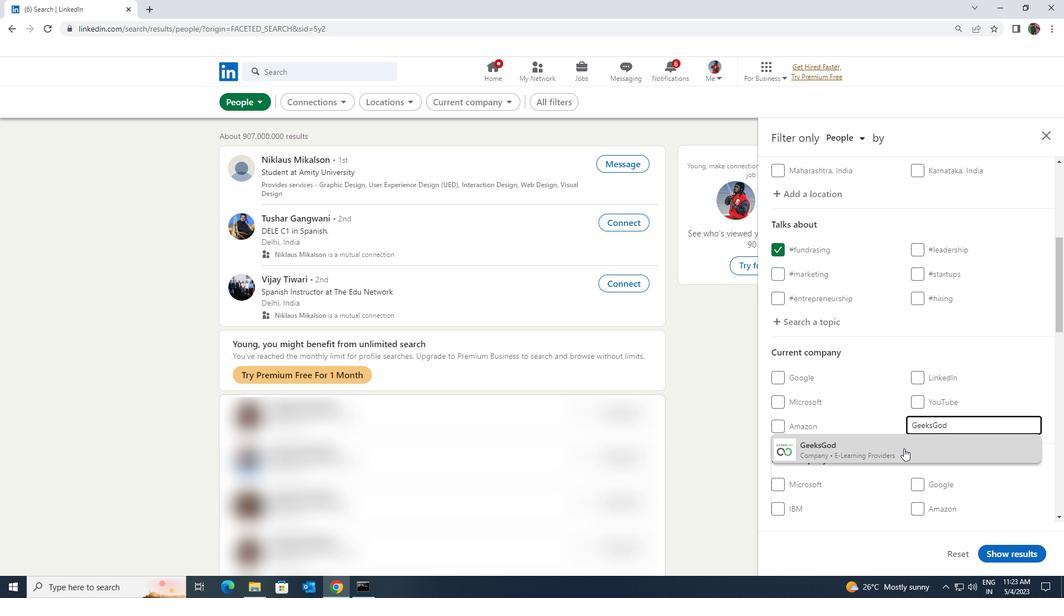 
Action: Mouse moved to (903, 449)
Screenshot: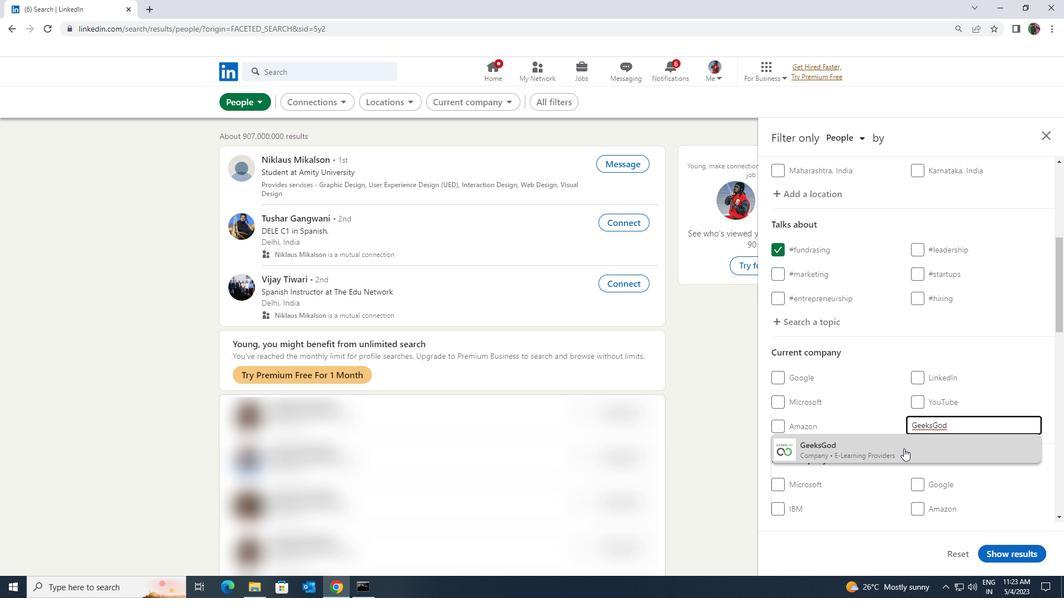 
Action: Mouse scrolled (903, 448) with delta (0, 0)
Screenshot: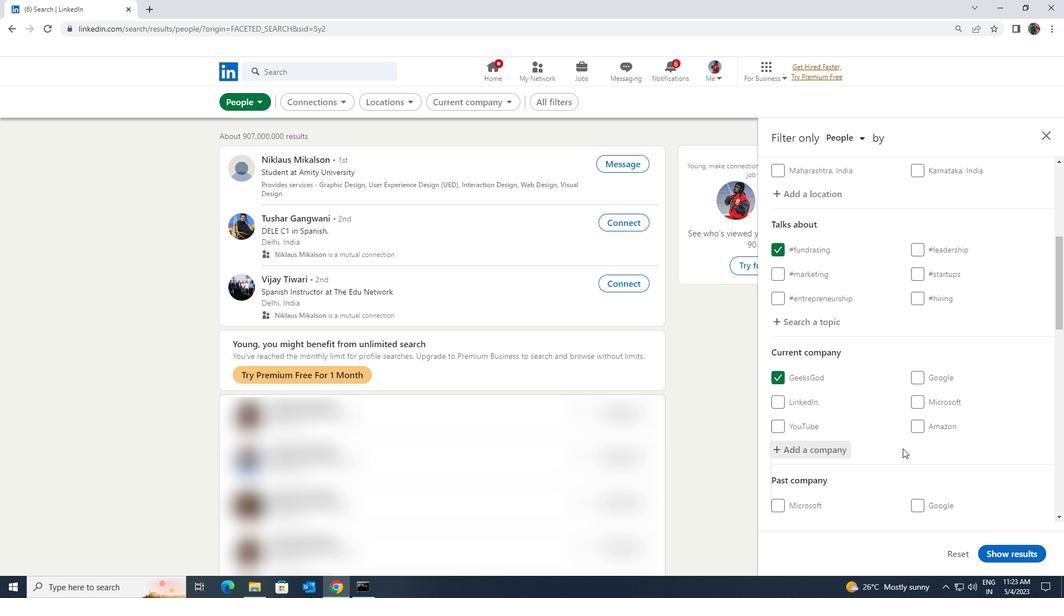 
Action: Mouse scrolled (903, 448) with delta (0, 0)
Screenshot: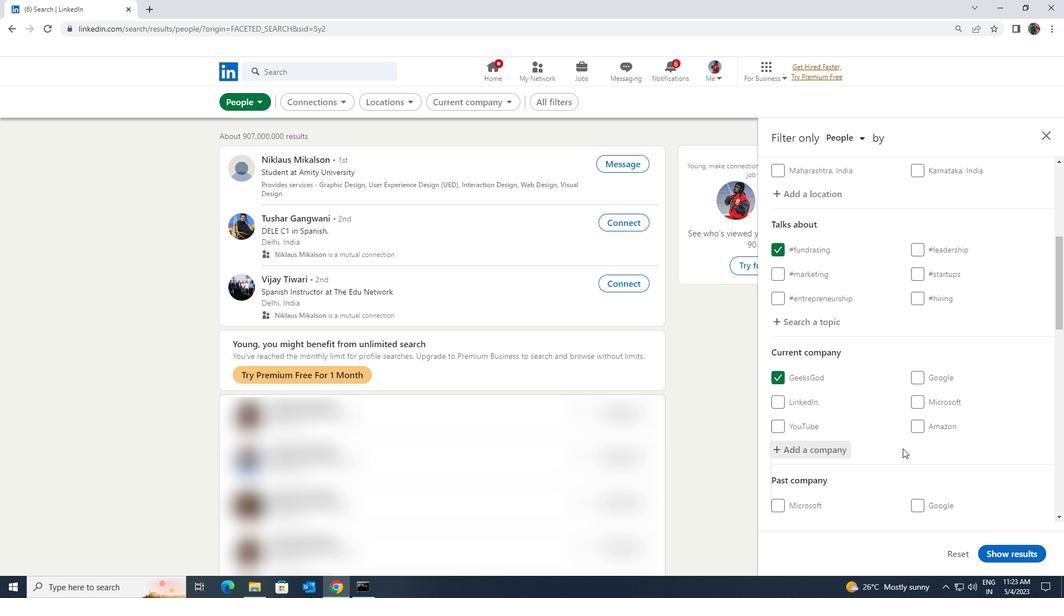 
Action: Mouse scrolled (903, 448) with delta (0, 0)
Screenshot: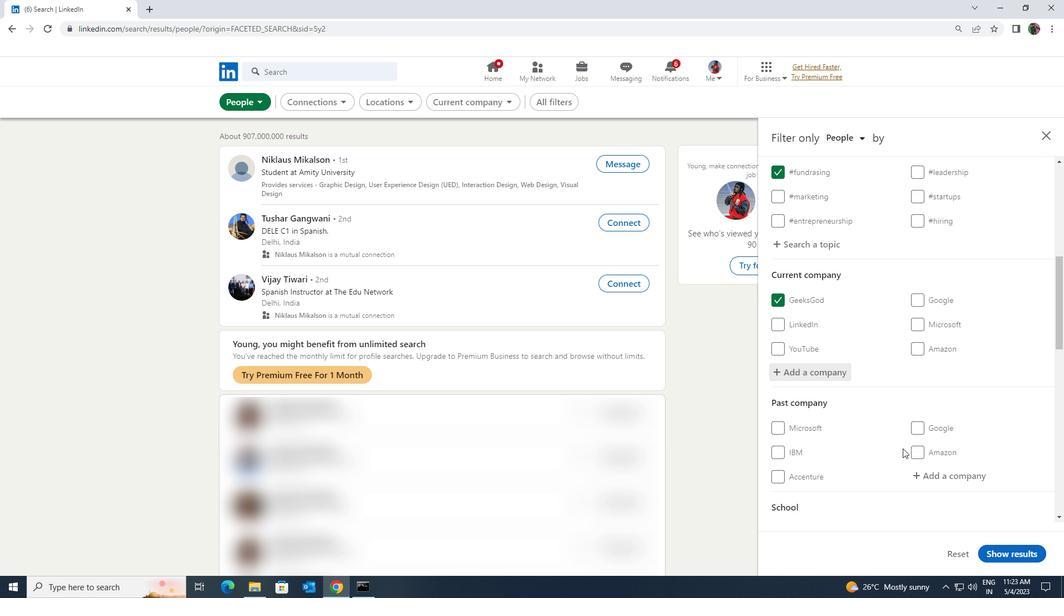 
Action: Mouse scrolled (903, 448) with delta (0, 0)
Screenshot: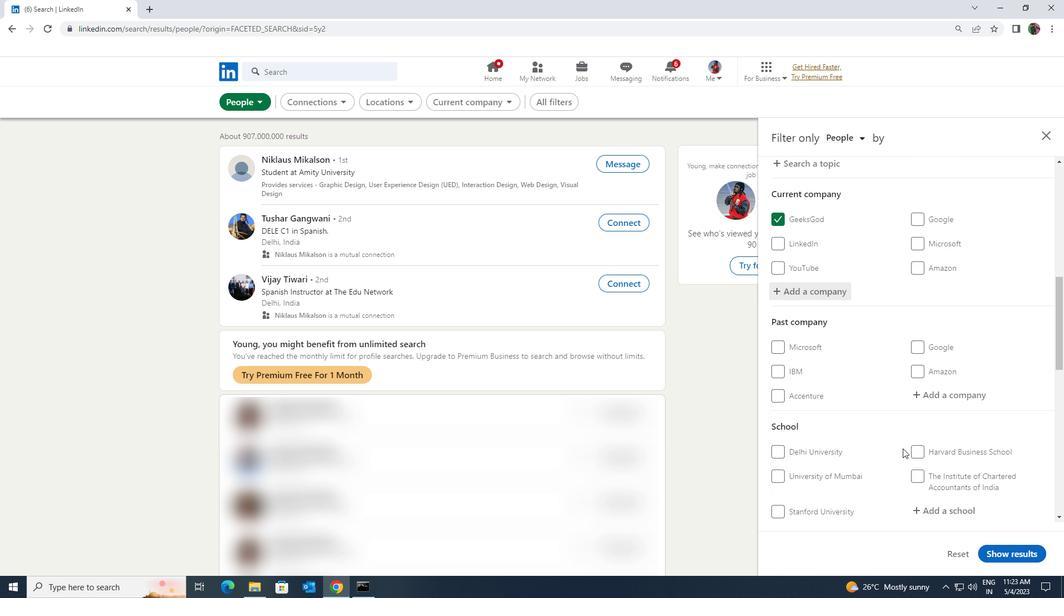 
Action: Mouse moved to (929, 440)
Screenshot: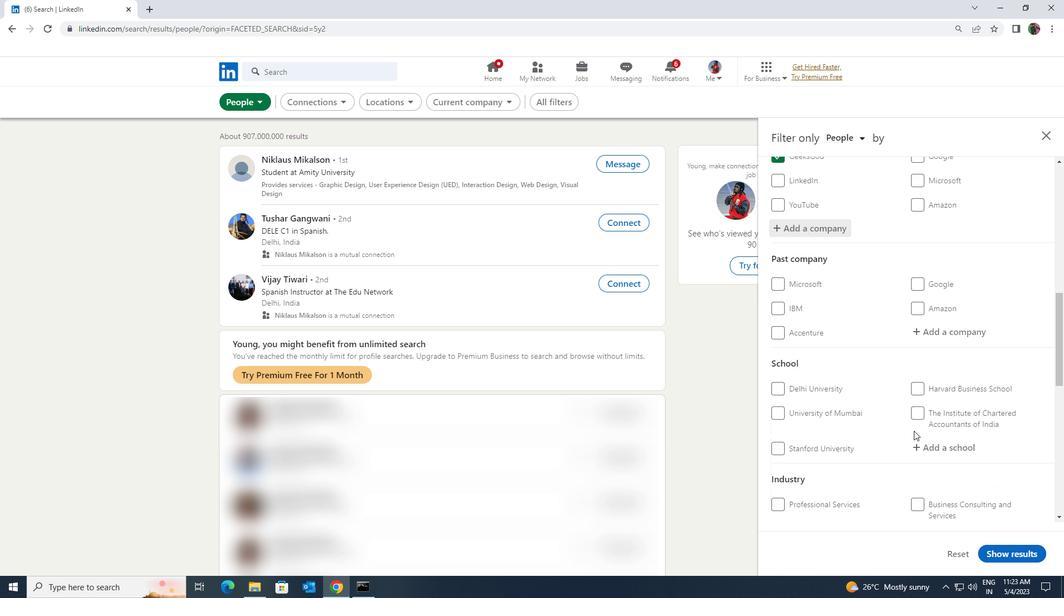 
Action: Mouse pressed left at (929, 440)
Screenshot: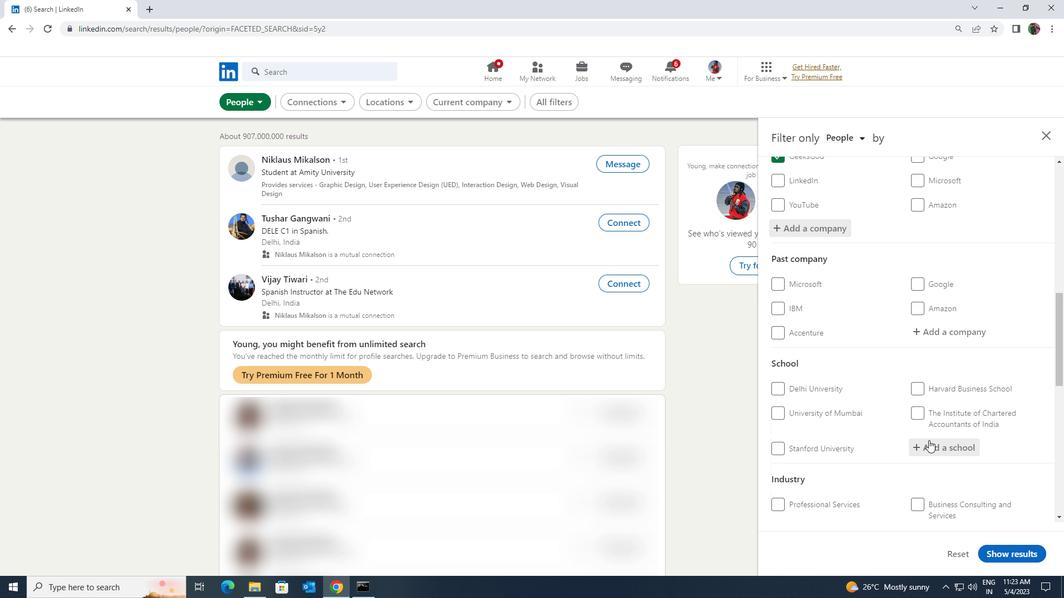 
Action: Key pressed <Key.shift><Key.shift><Key.shift><Key.shift>GOVERNMENT<Key.space><Key.shift>COLLEGE<Key.space><Key.shift>OF<Key.space><Key.shift><Key.shift><Key.shift><Key.shift><Key.shift>ENGINEEERING<Key.space><Key.shift><Key.shift>KANNUR
Screenshot: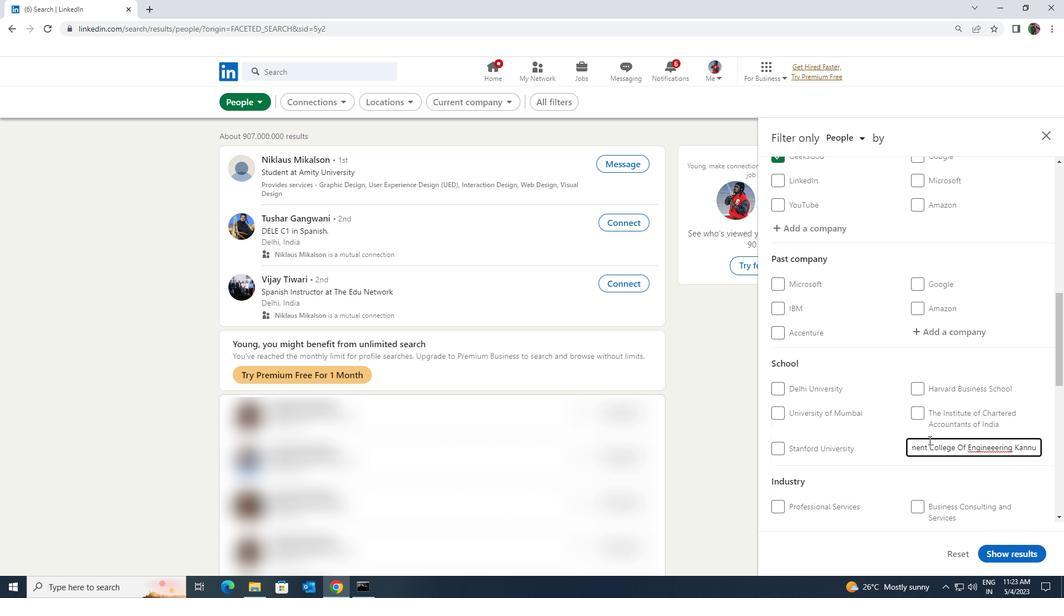 
Action: Mouse moved to (992, 448)
Screenshot: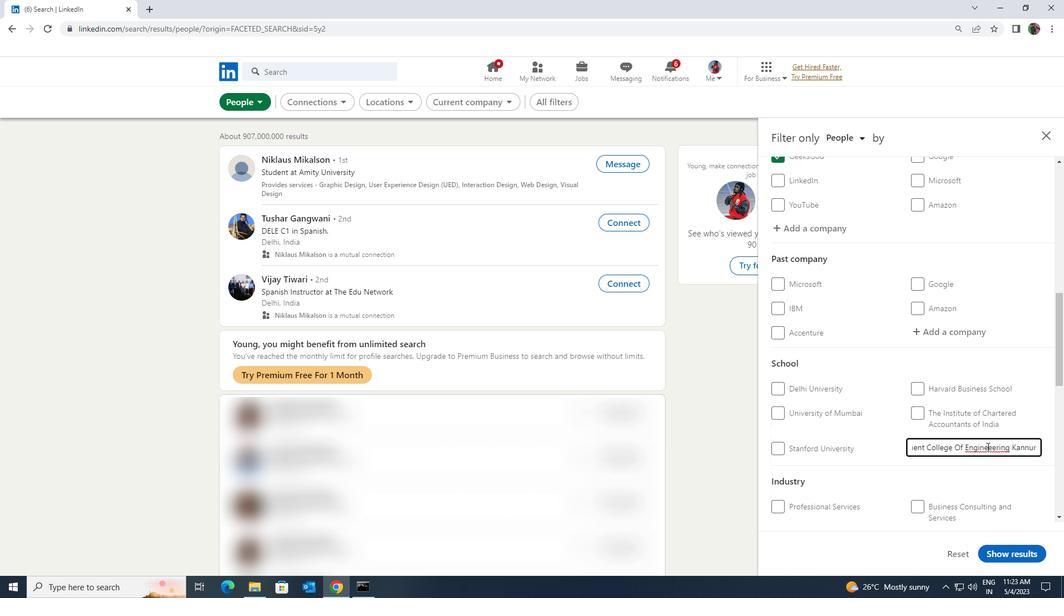 
Action: Mouse pressed left at (992, 448)
Screenshot: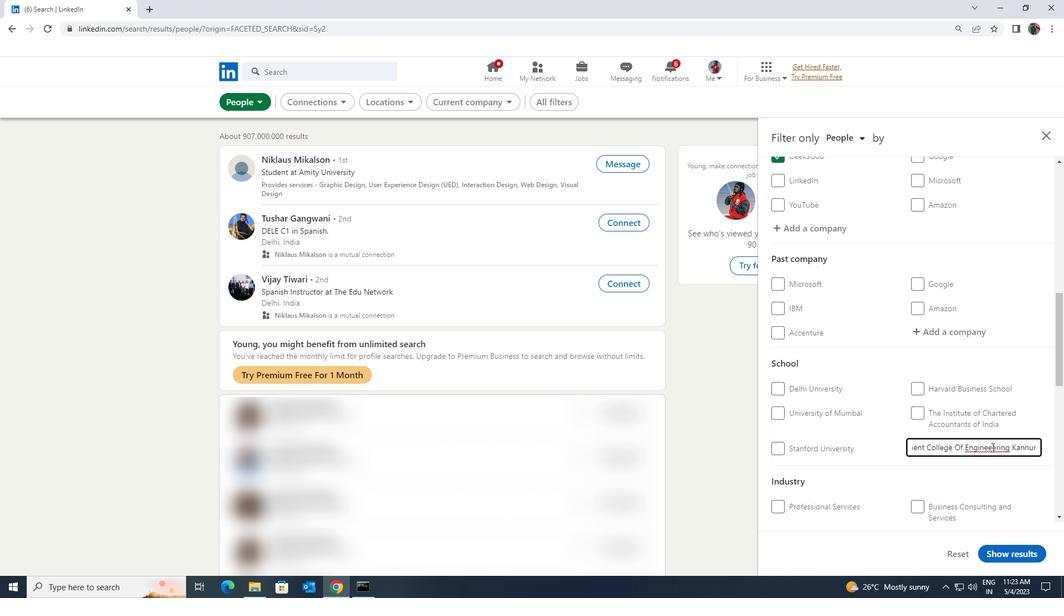 
Action: Mouse moved to (983, 442)
Screenshot: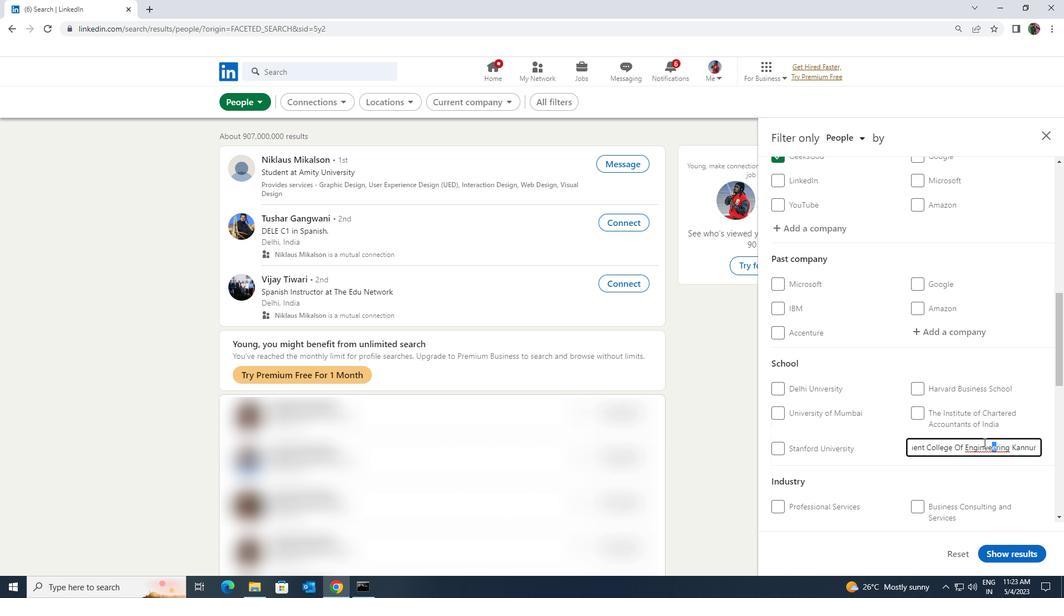 
Action: Key pressed <Key.delete>
Screenshot: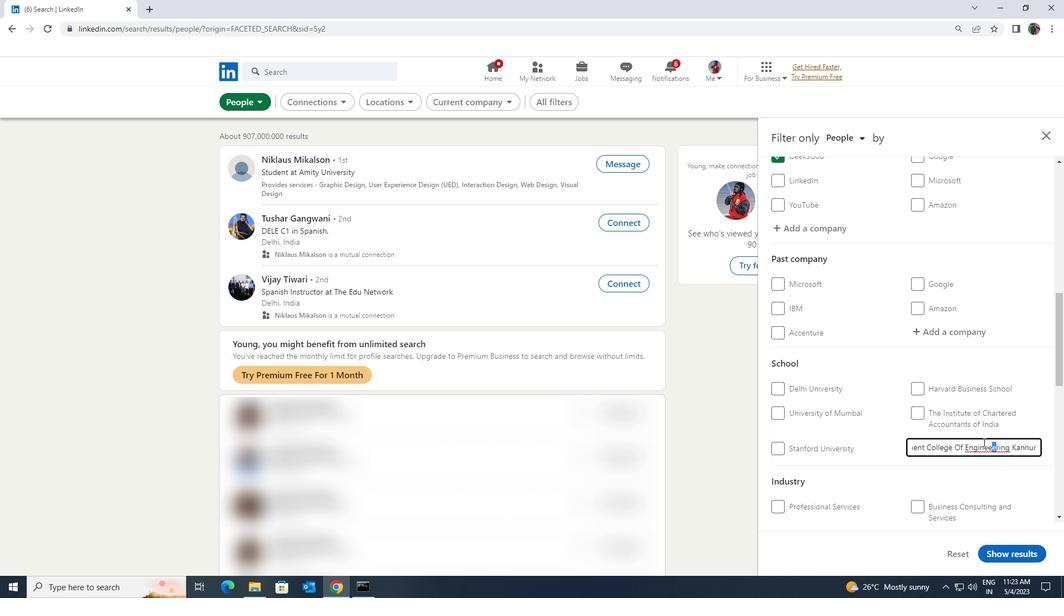 
Action: Mouse moved to (988, 477)
Screenshot: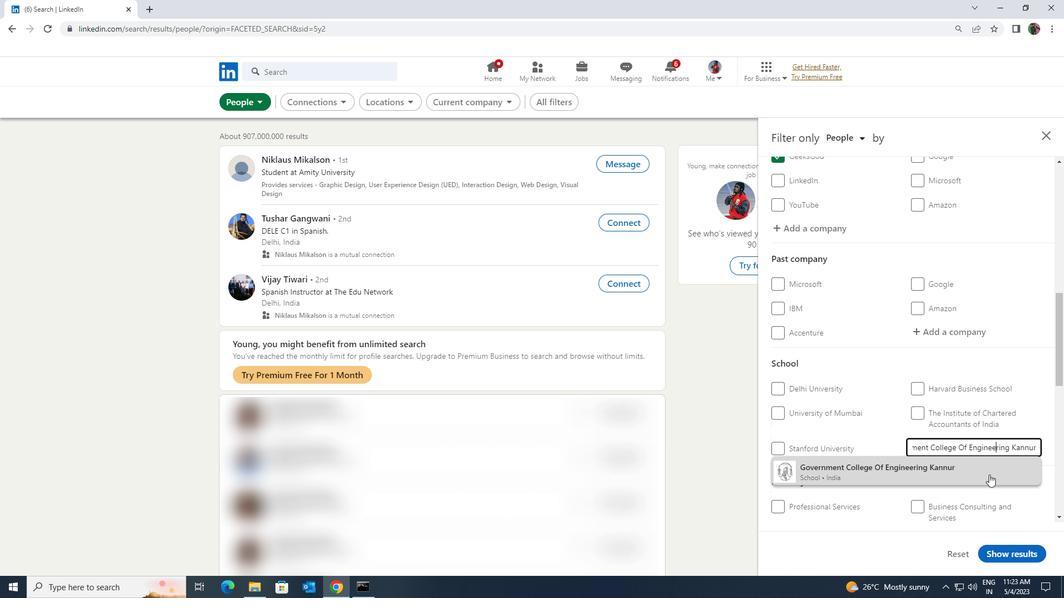 
Action: Mouse pressed left at (988, 477)
Screenshot: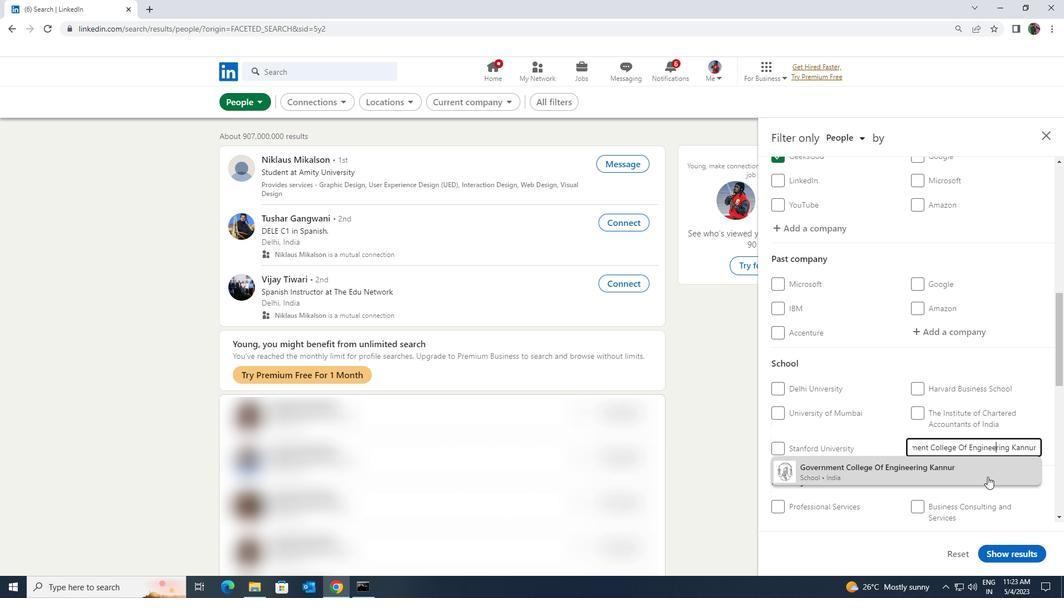 
Action: Mouse scrolled (988, 476) with delta (0, 0)
Screenshot: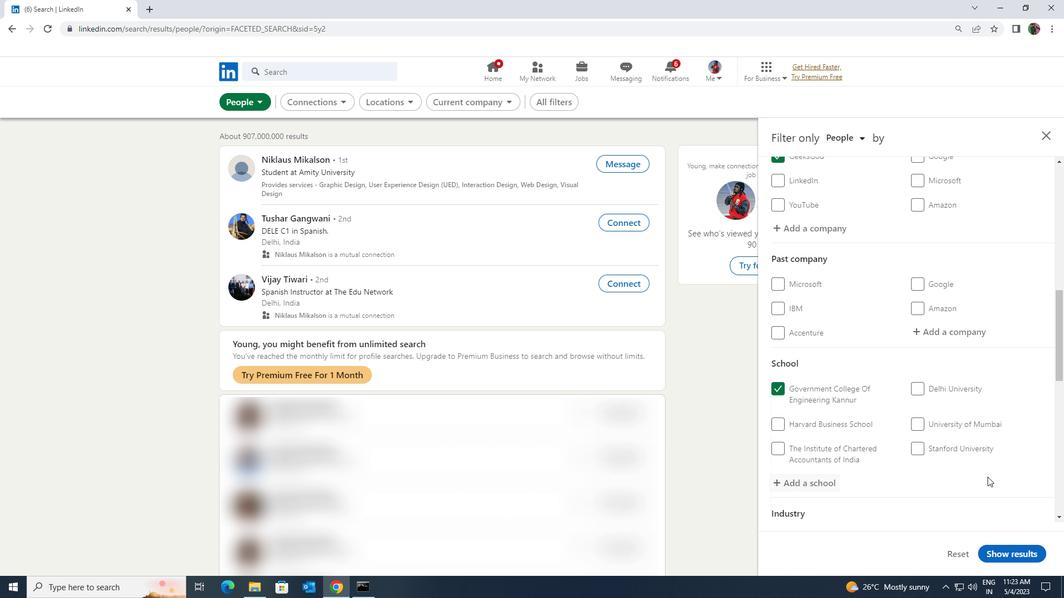 
Action: Mouse scrolled (988, 476) with delta (0, 0)
Screenshot: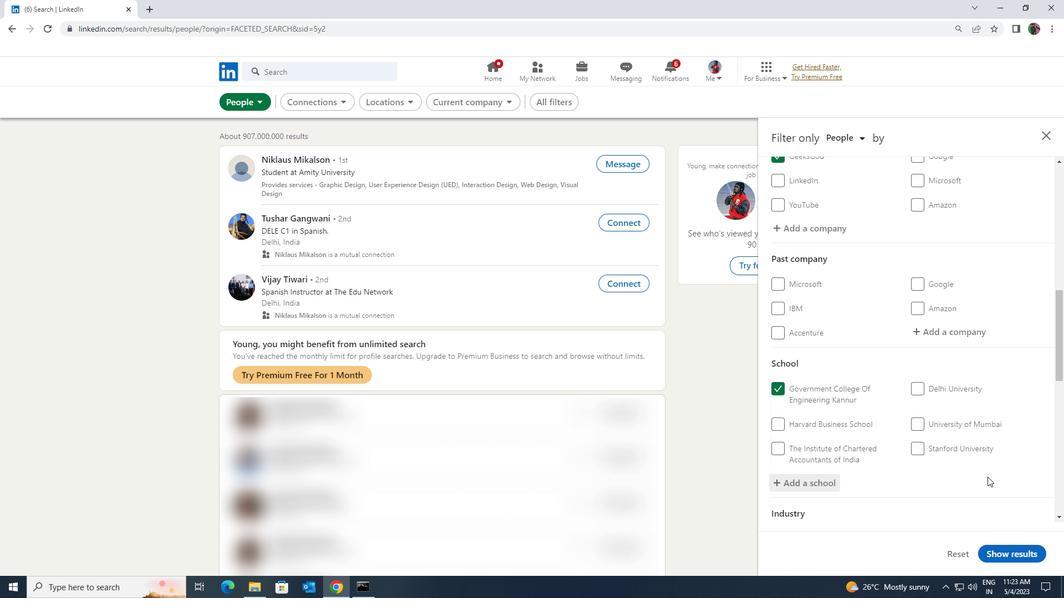 
Action: Mouse scrolled (988, 476) with delta (0, 0)
Screenshot: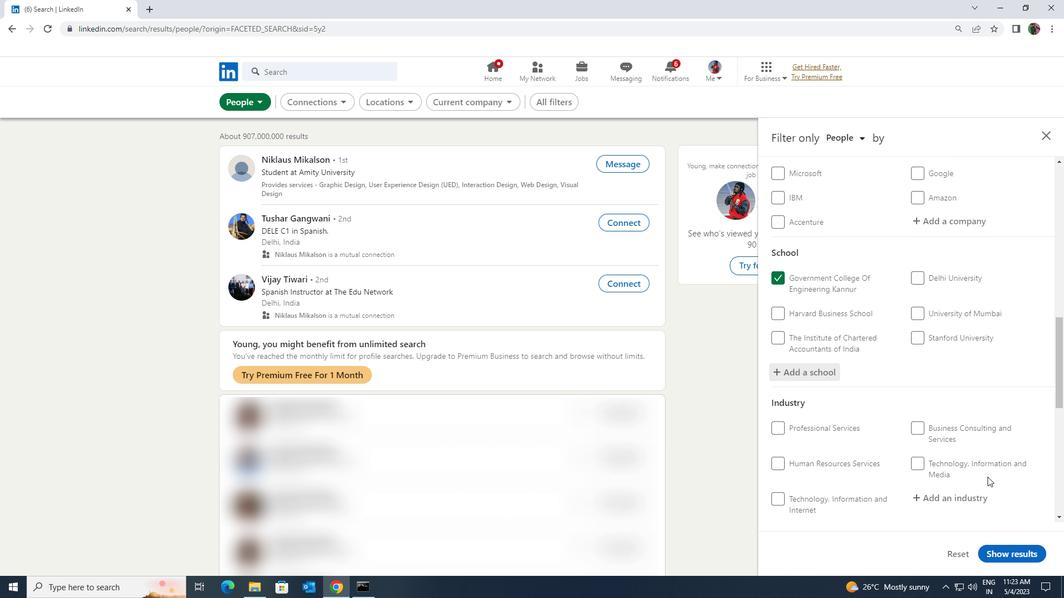 
Action: Mouse moved to (980, 448)
Screenshot: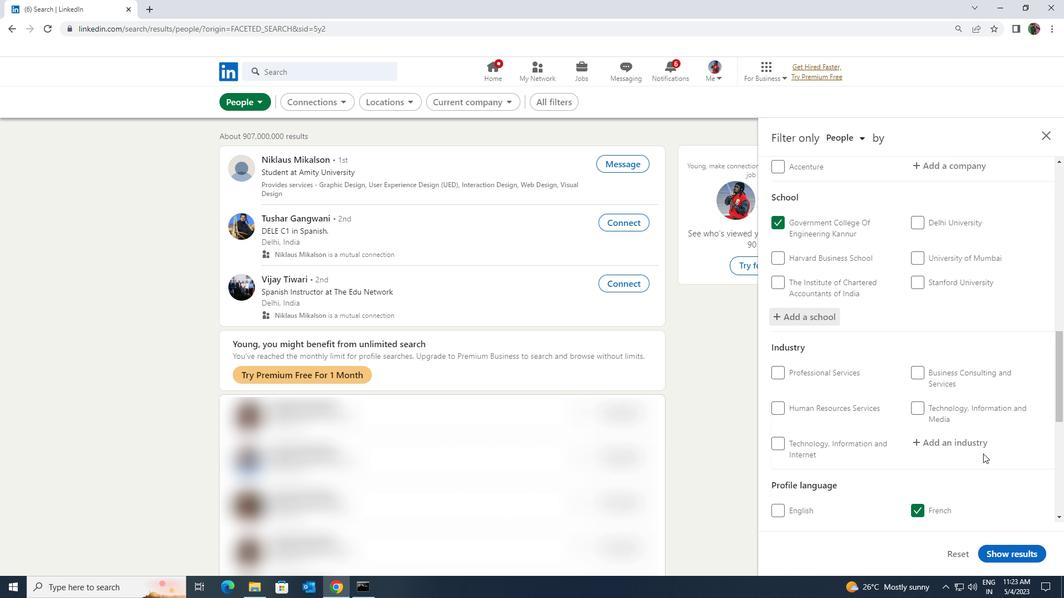 
Action: Mouse pressed left at (980, 448)
Screenshot: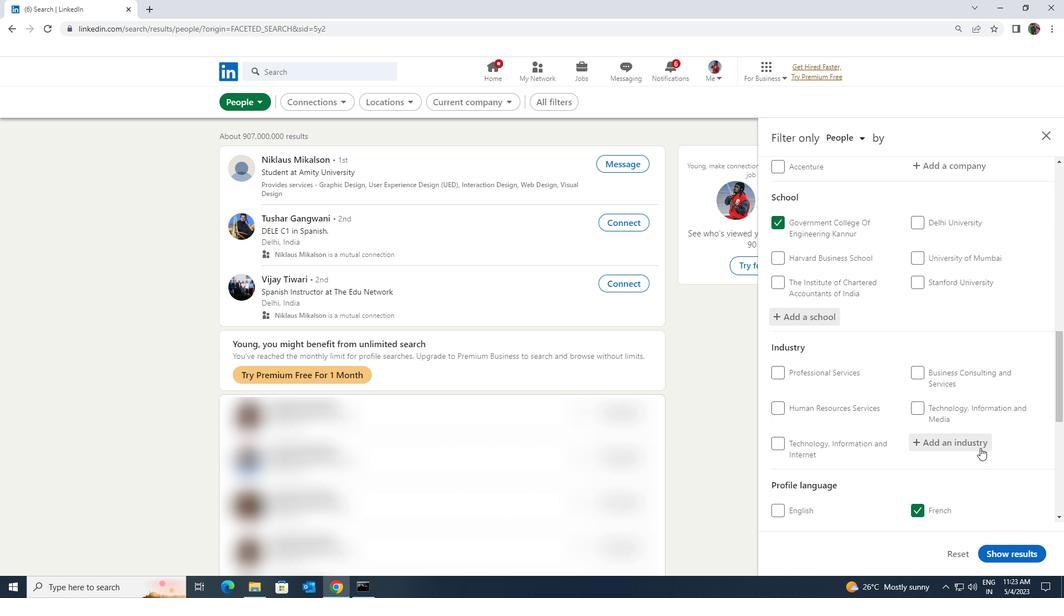 
Action: Key pressed <Key.shift><Key.shift><Key.shift><Key.shift><Key.shift><Key.shift><Key.shift><Key.shift><Key.shift><Key.shift>ADVERTISING
Screenshot: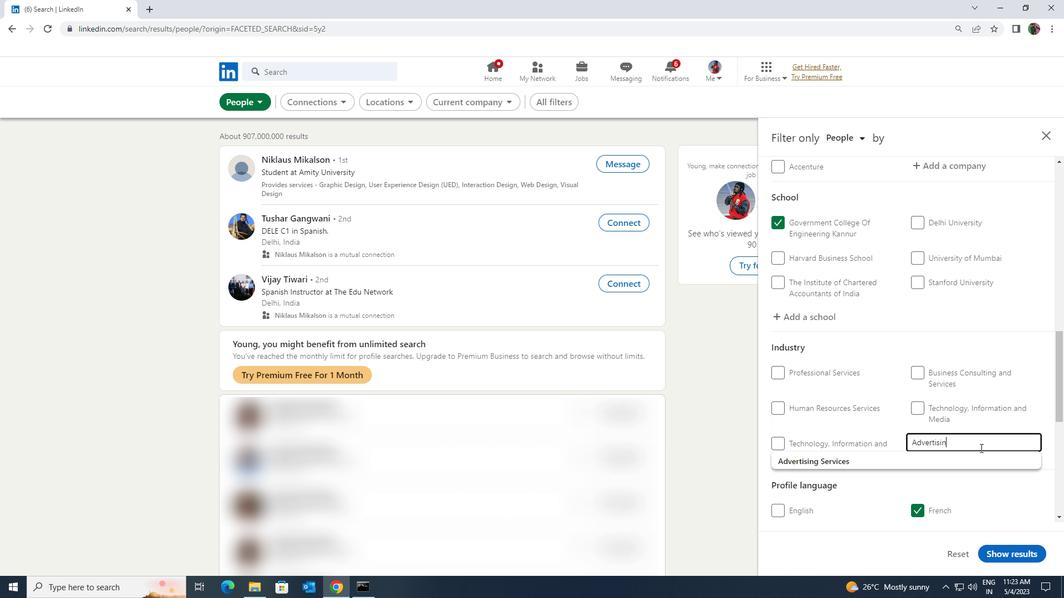 
Action: Mouse moved to (978, 451)
Screenshot: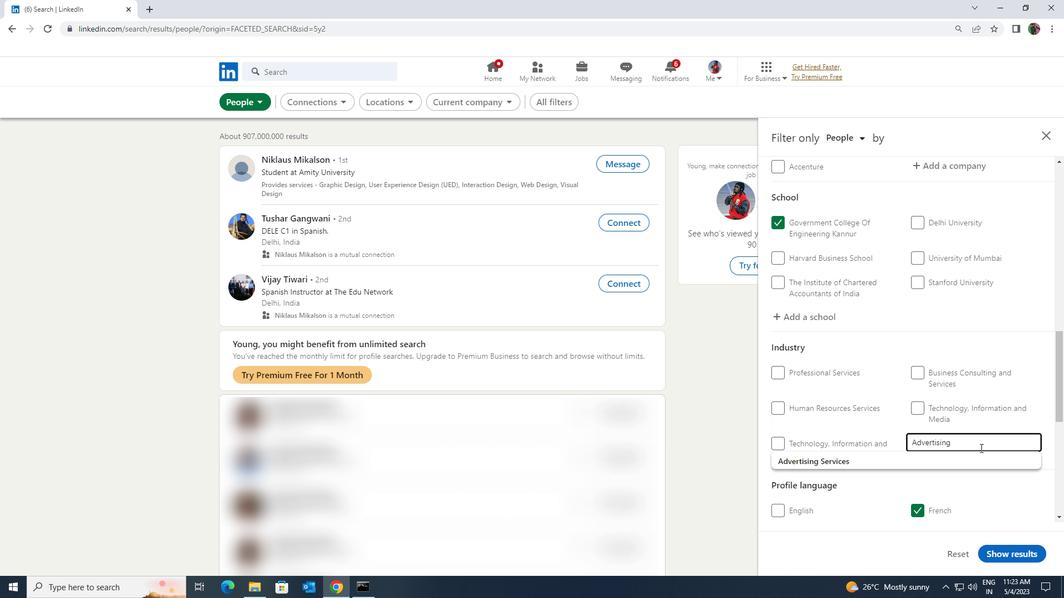 
Action: Mouse pressed left at (978, 451)
Screenshot: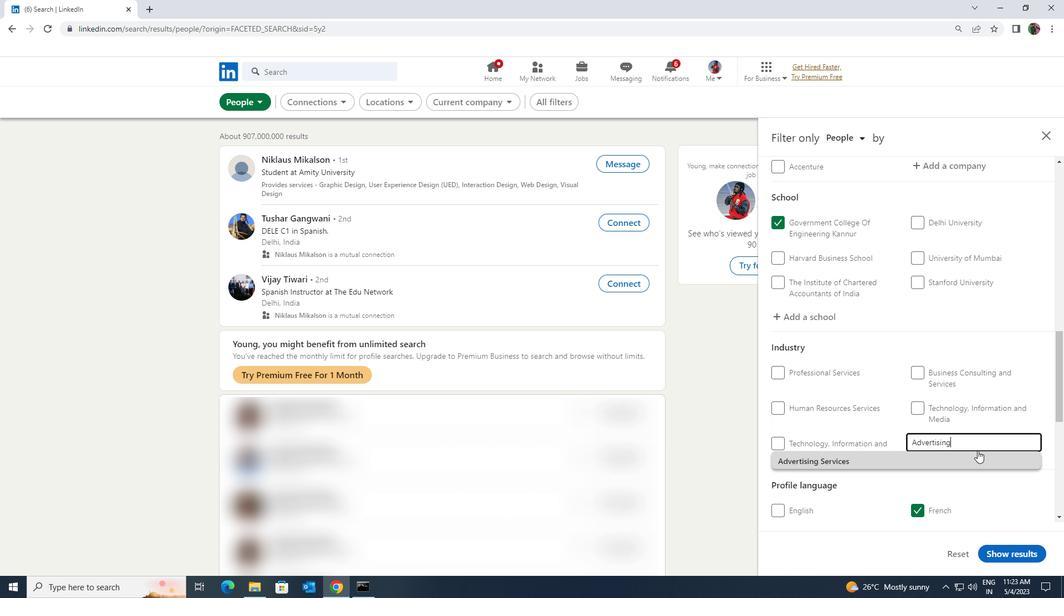 
Action: Mouse scrolled (978, 450) with delta (0, 0)
Screenshot: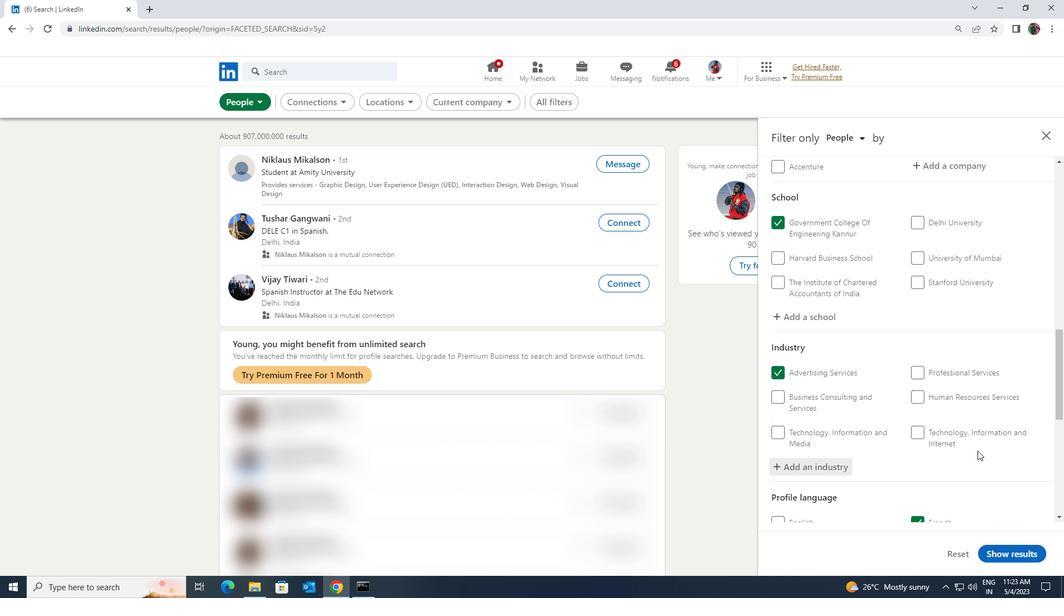 
Action: Mouse scrolled (978, 450) with delta (0, 0)
Screenshot: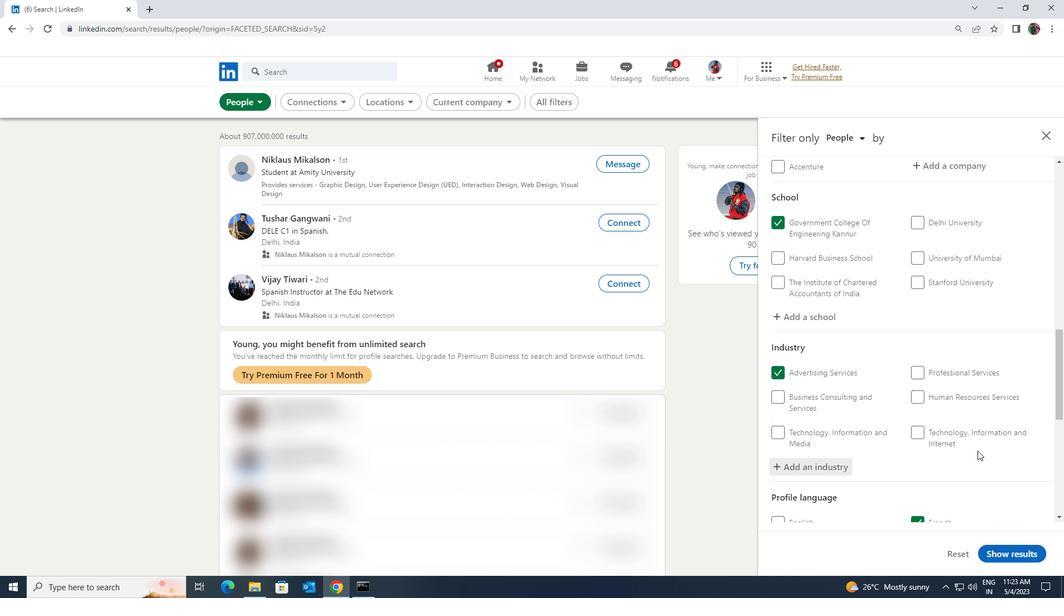 
Action: Mouse scrolled (978, 450) with delta (0, 0)
Screenshot: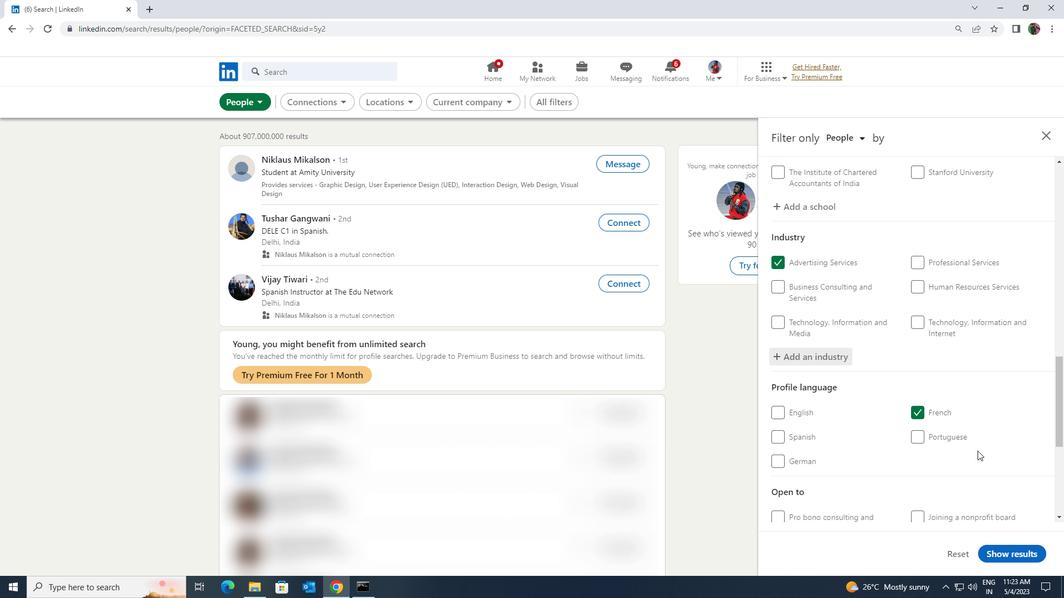 
Action: Mouse scrolled (978, 450) with delta (0, 0)
Screenshot: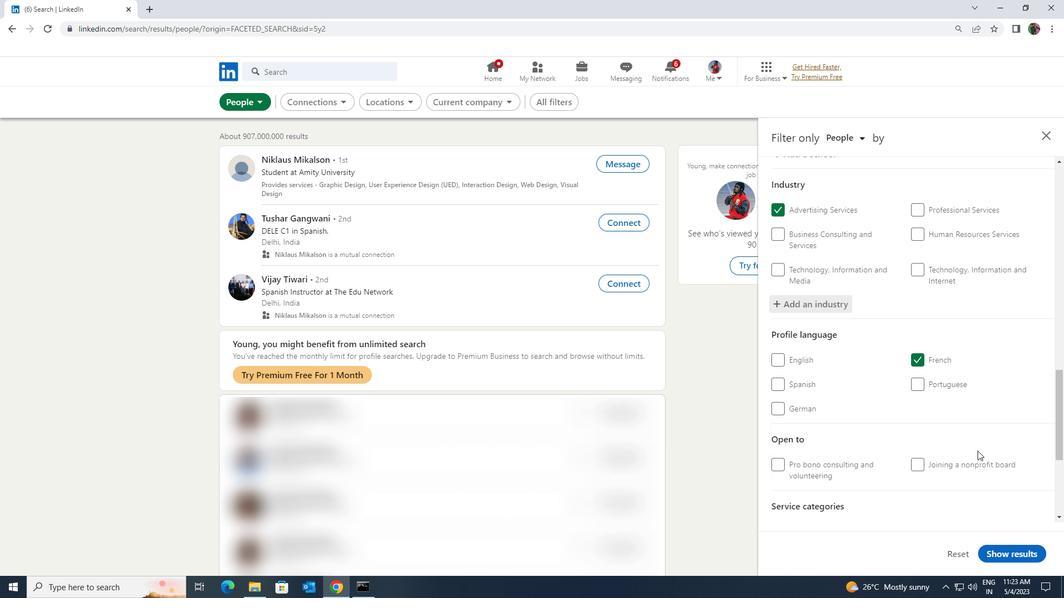 
Action: Mouse scrolled (978, 450) with delta (0, 0)
Screenshot: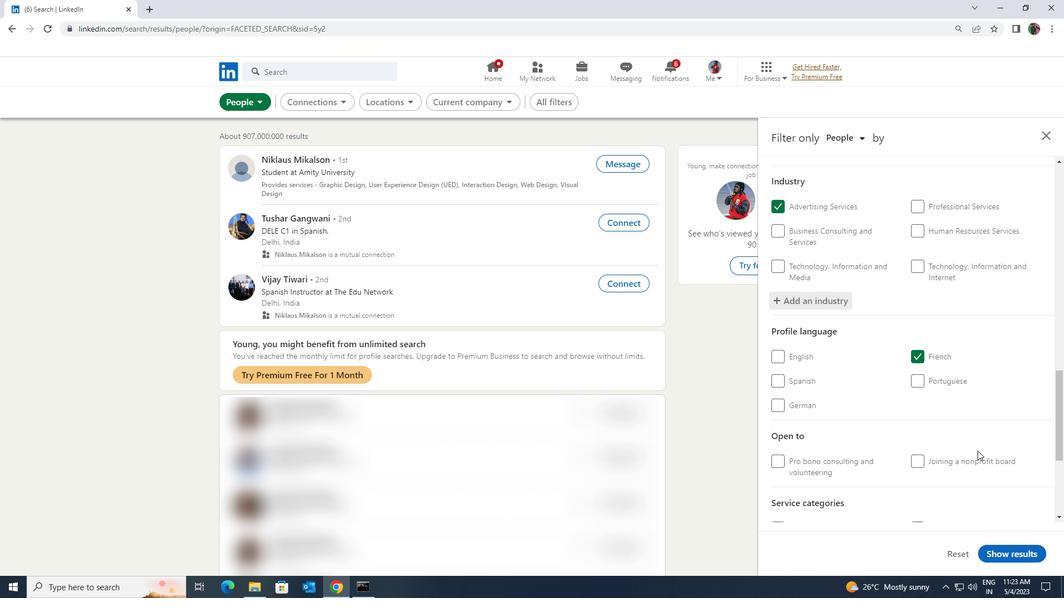 
Action: Mouse scrolled (978, 450) with delta (0, 0)
Screenshot: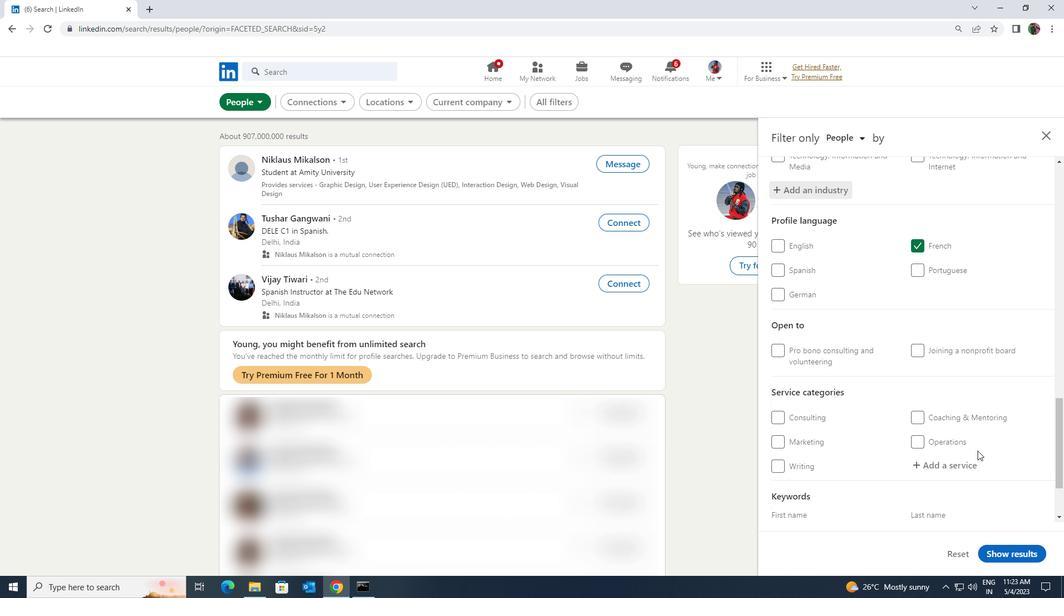 
Action: Mouse moved to (943, 407)
Screenshot: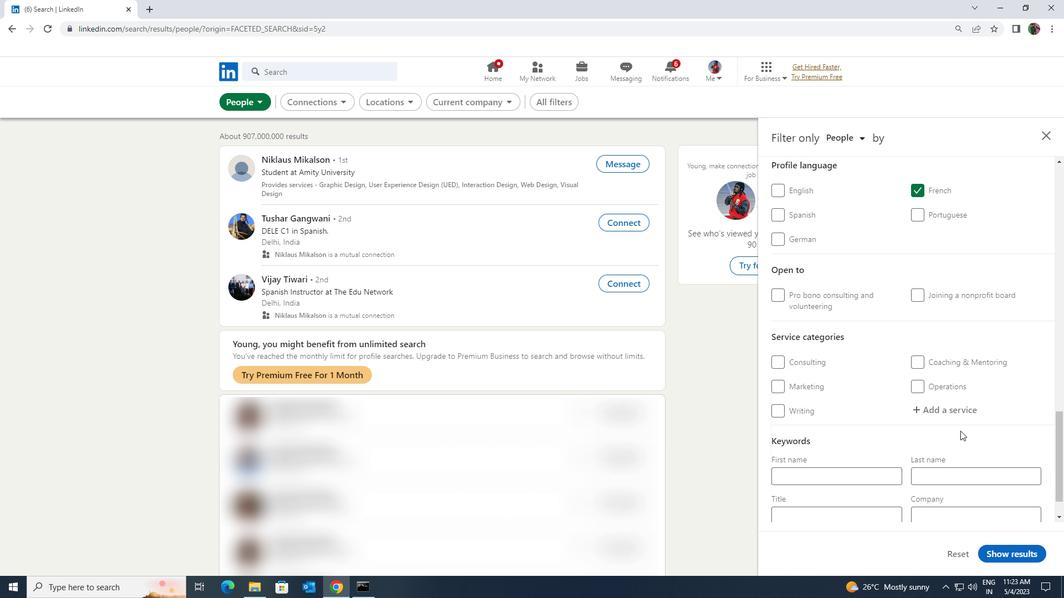 
Action: Mouse pressed left at (943, 407)
Screenshot: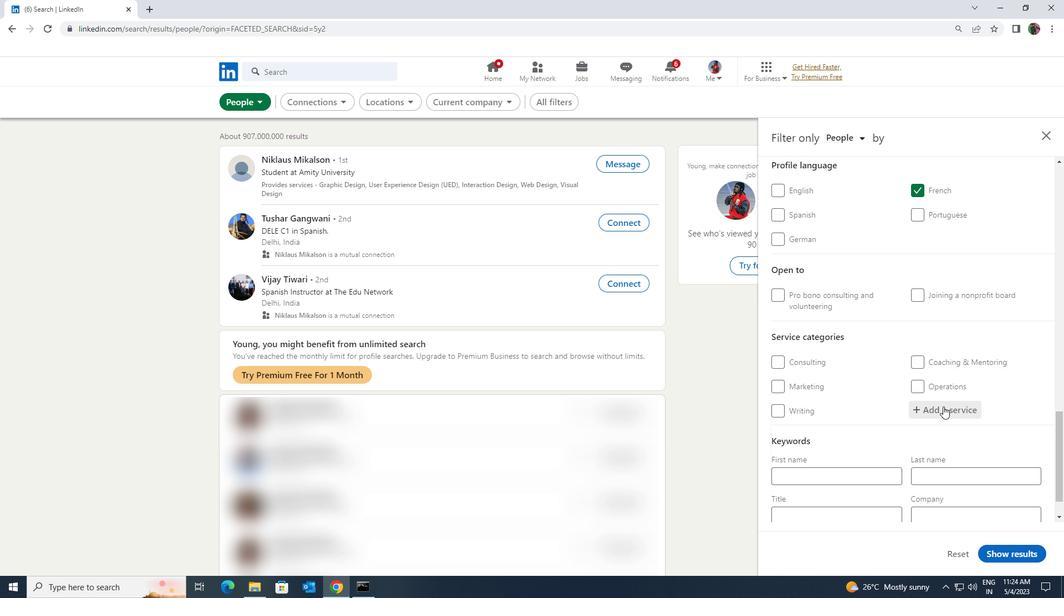 
Action: Key pressed <Key.shift><Key.shift>LABOR
Screenshot: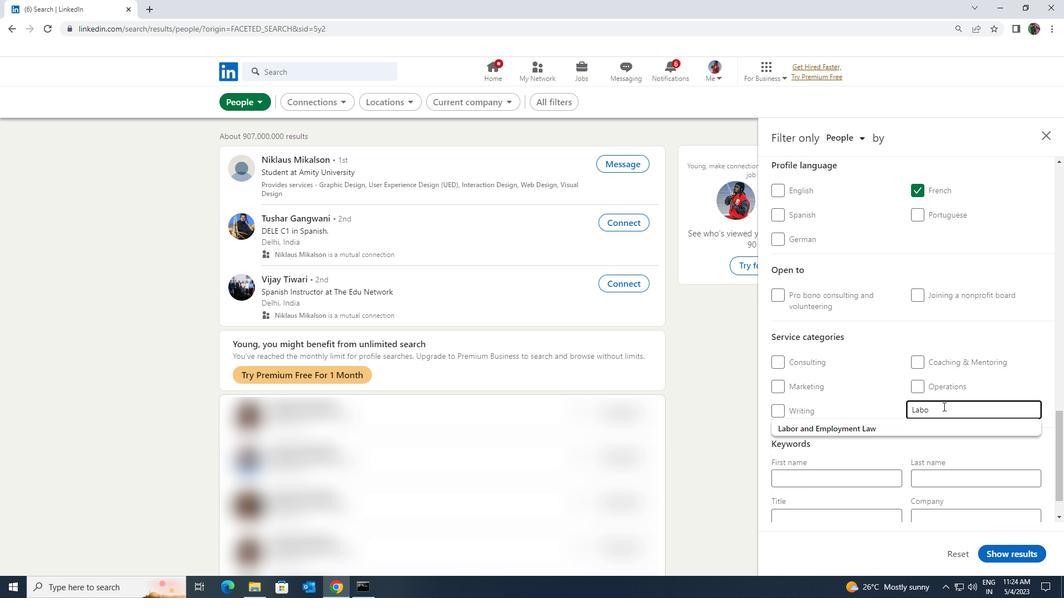 
Action: Mouse moved to (923, 434)
Screenshot: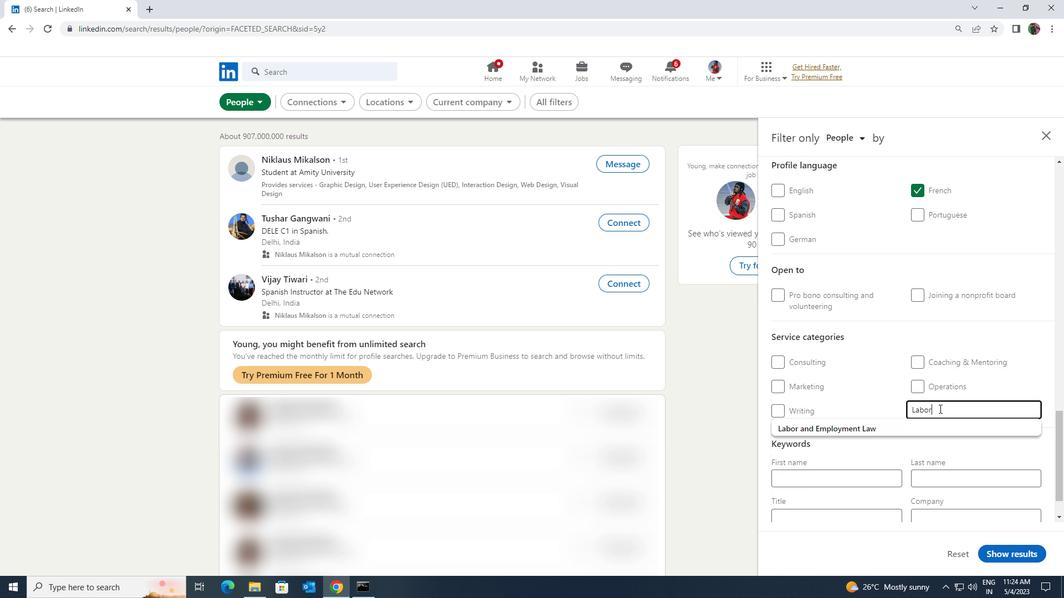 
Action: Mouse pressed left at (923, 434)
Screenshot: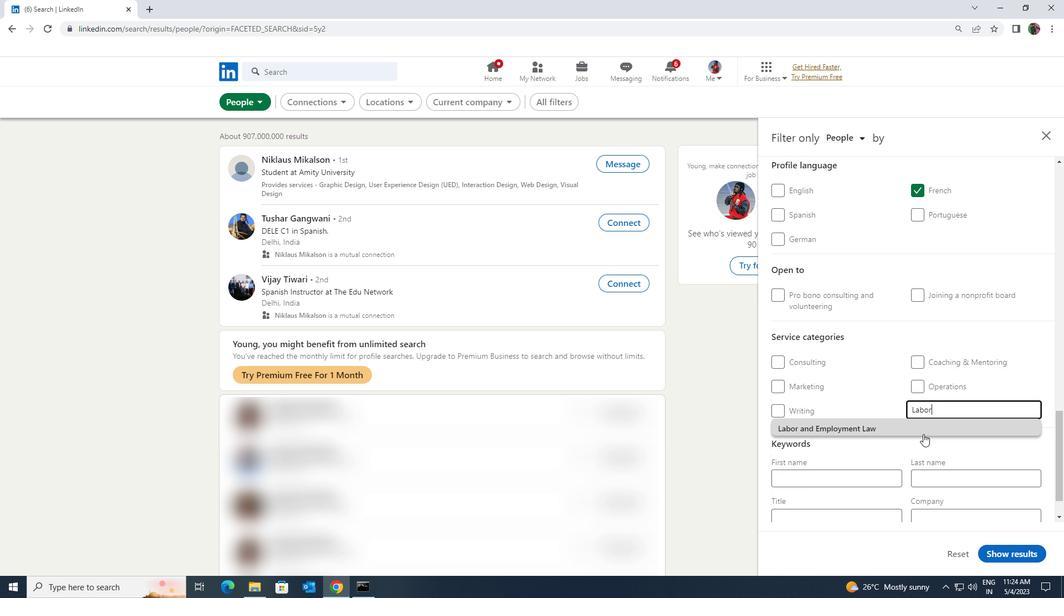 
Action: Mouse moved to (923, 434)
Screenshot: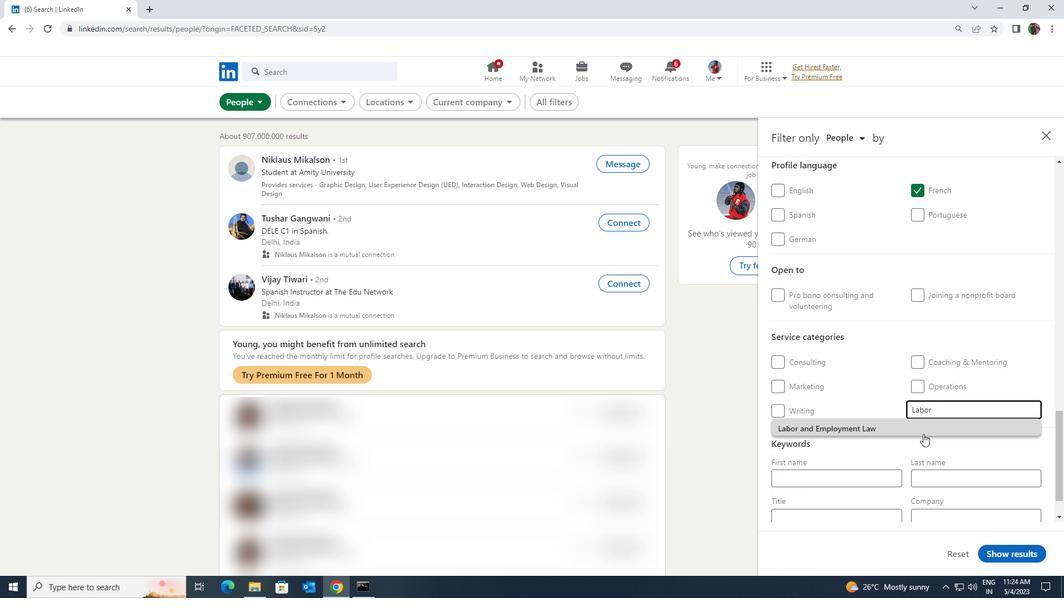 
Action: Mouse scrolled (923, 434) with delta (0, 0)
Screenshot: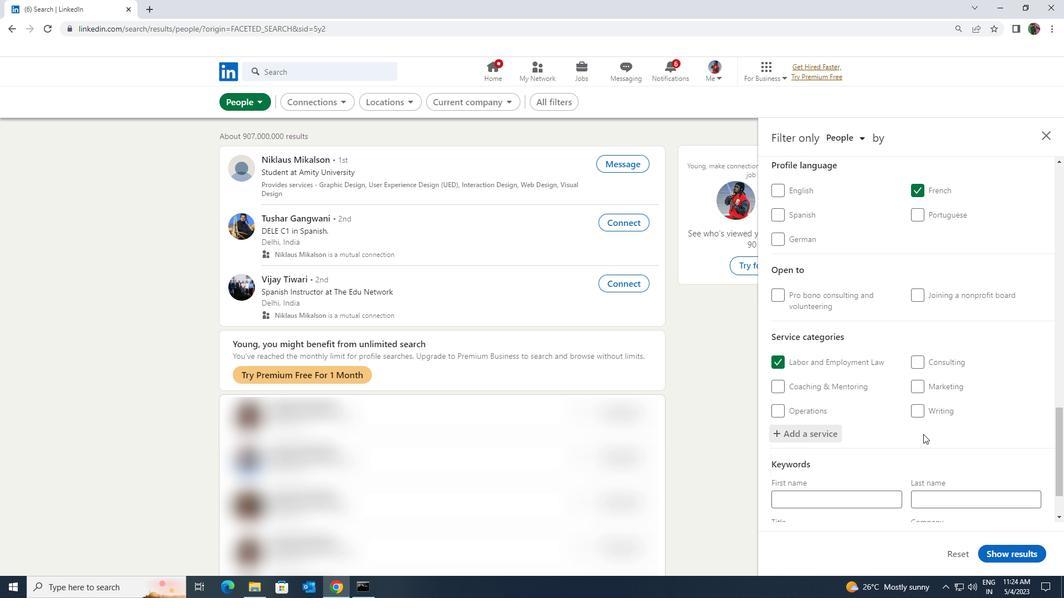 
Action: Mouse scrolled (923, 434) with delta (0, 0)
Screenshot: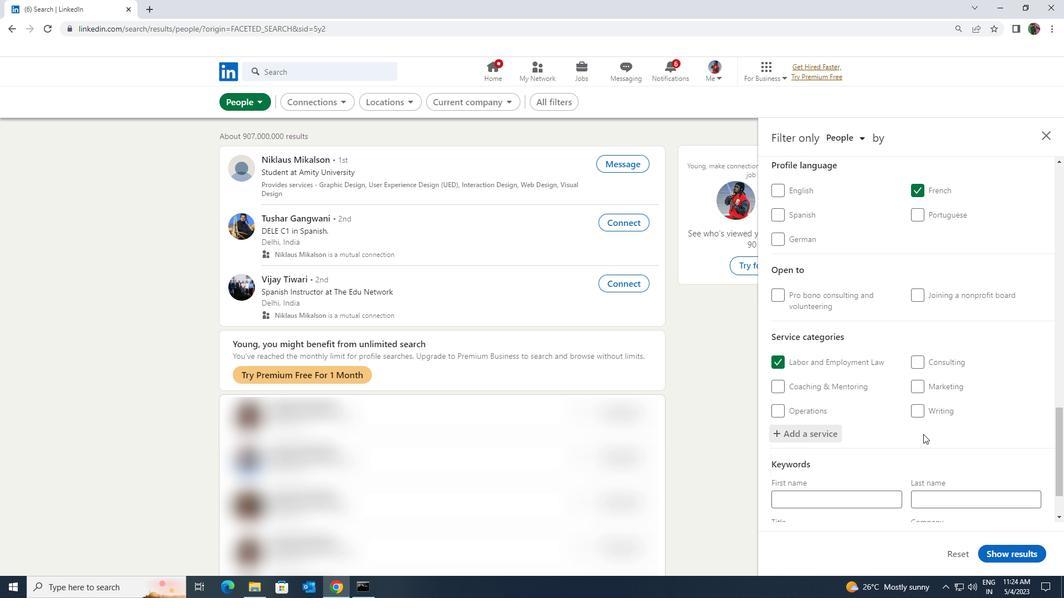 
Action: Mouse moved to (900, 470)
Screenshot: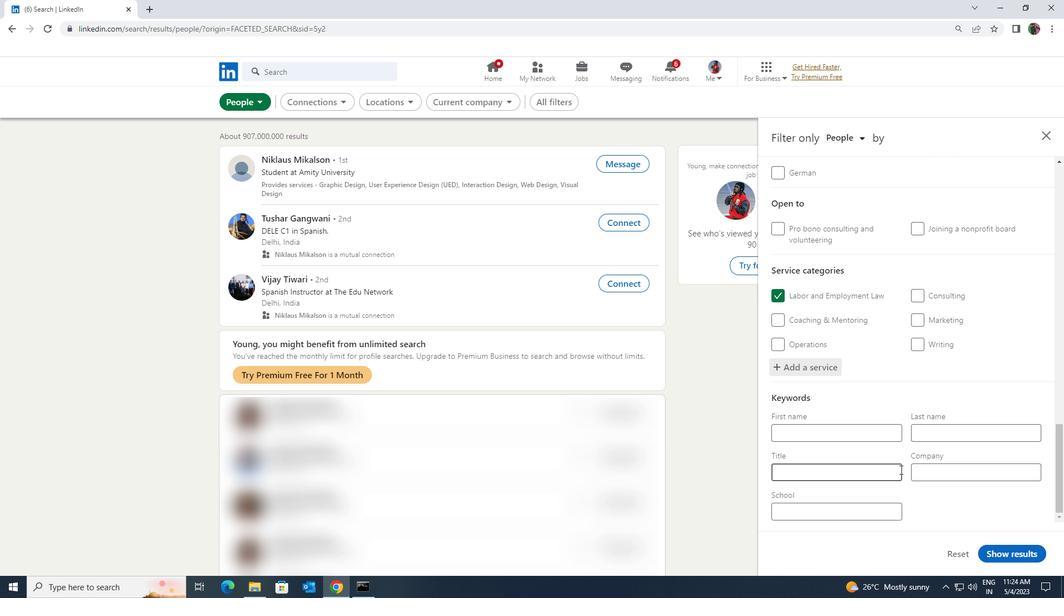
Action: Mouse pressed left at (900, 470)
Screenshot: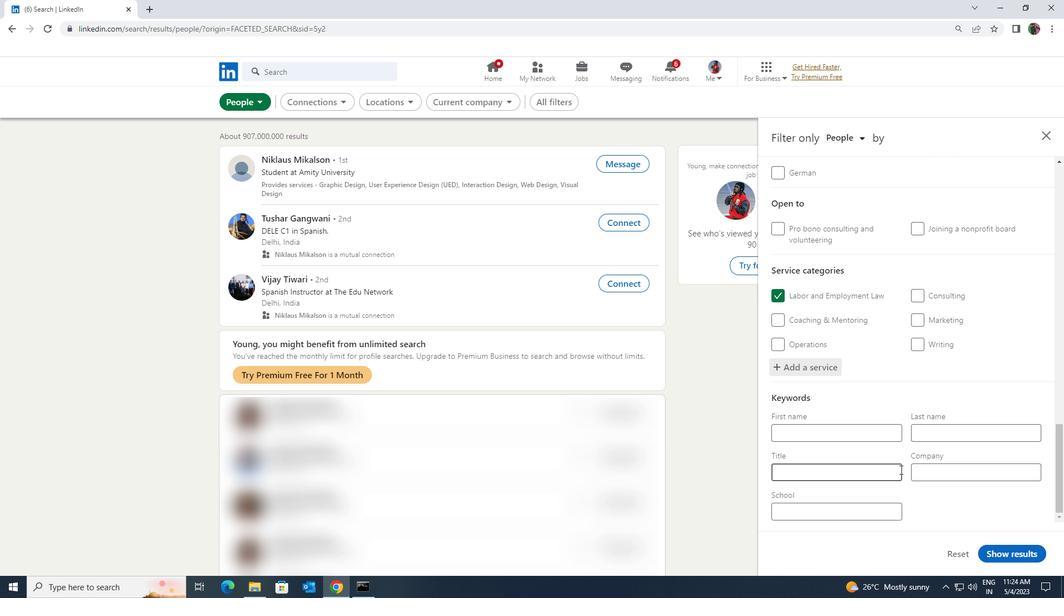 
Action: Mouse moved to (896, 469)
Screenshot: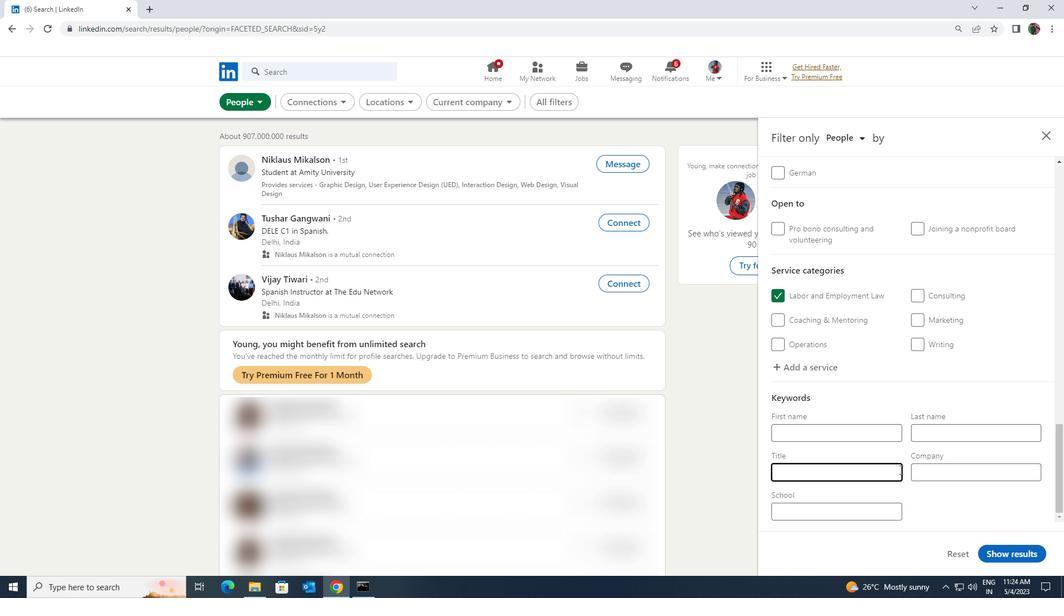 
Action: Key pressed <Key.shift><Key.shift><Key.shift><Key.shift><Key.shift><Key.shift><Key.shift><Key.shift><Key.shift>COURIER
Screenshot: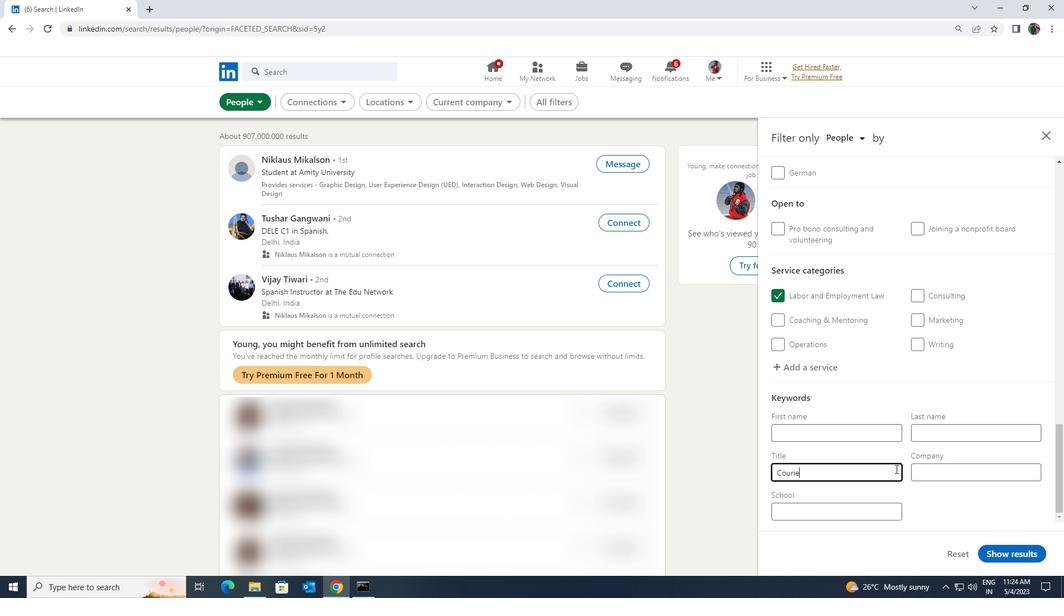 
Action: Mouse moved to (988, 555)
Screenshot: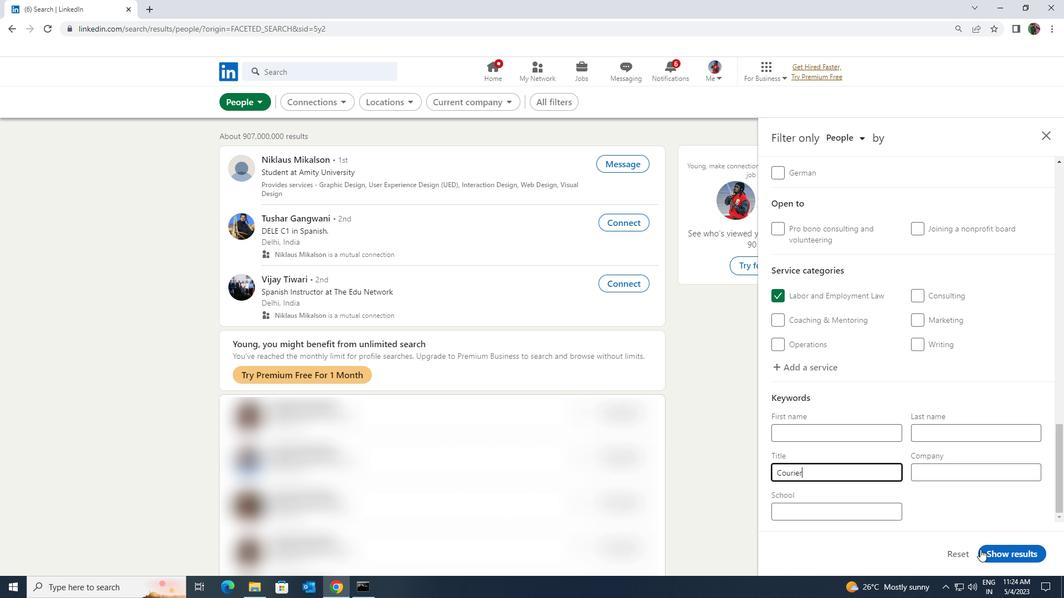 
Action: Mouse pressed left at (988, 555)
Screenshot: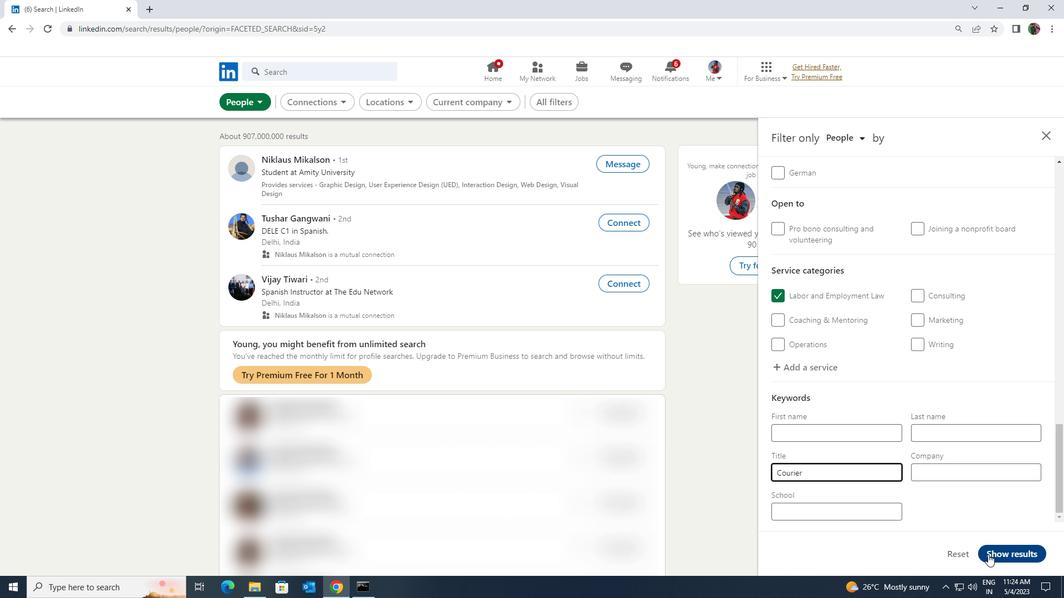 
